 Task: open an excel sheet and write heading  SpendSmartAdd Dates in a column and its values below  '2023-05-01, 2023-05-03, 2023-05-05, 2023-05-10, 2023-05-15, 2023-05-20, 2023-05-25 & 2023-05-31'Add Categories in next column and its values below  Groceries, Dining Out, Transportation, Entertainment, Shopping, Utilities, Health & Miscellaneous. Add Descriptions in next column and its values below  Supermarket, Restaurant, Public Transport, Movie Tickets, Clothing Store, Internet Bill, Pharmacy & Online PurchaseAdd Amountin next column and its values below  $50, $30, $10, $20, $100, $60, $40 & $50Save page Expense Log Spreadsheet Workbook
Action: Mouse moved to (31, 104)
Screenshot: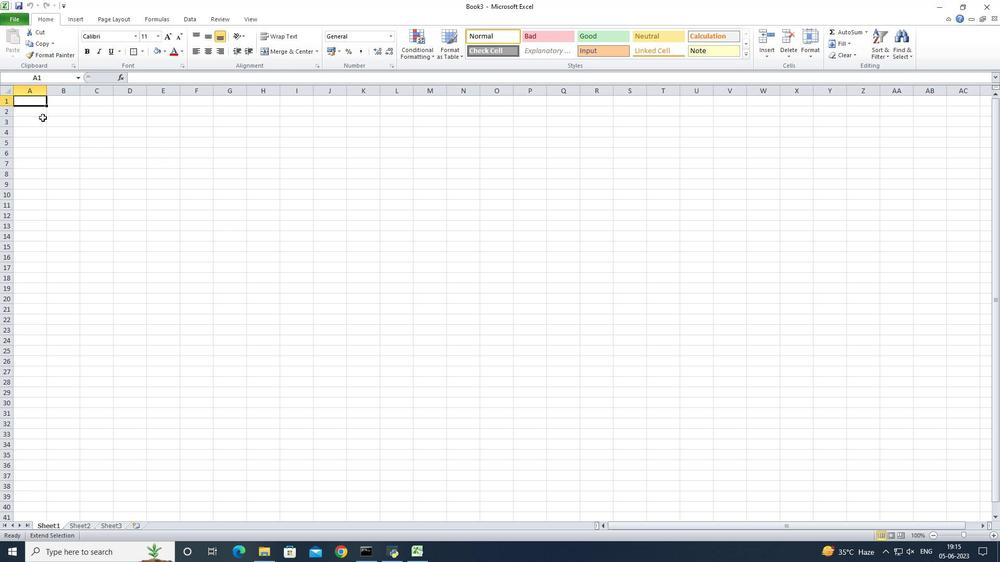 
Action: Mouse pressed left at (31, 104)
Screenshot: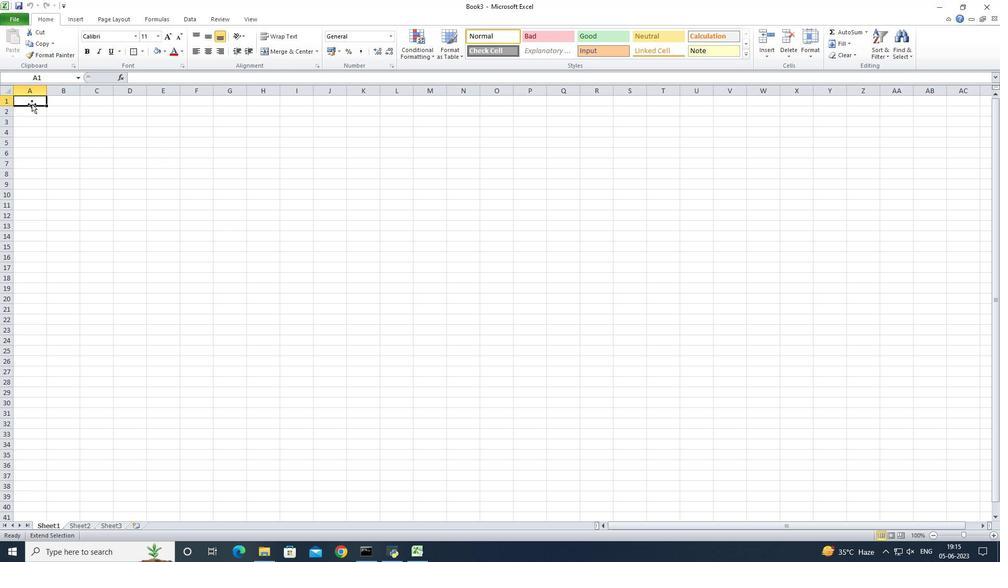 
Action: Key pressed <Key.shift>Spend<Key.space><Key.shift>Smart<Key.enter><Key.shift>Dates<Key.enter>2023-05-01<Key.enter>2023-05<Key.enter><Key.up>
Screenshot: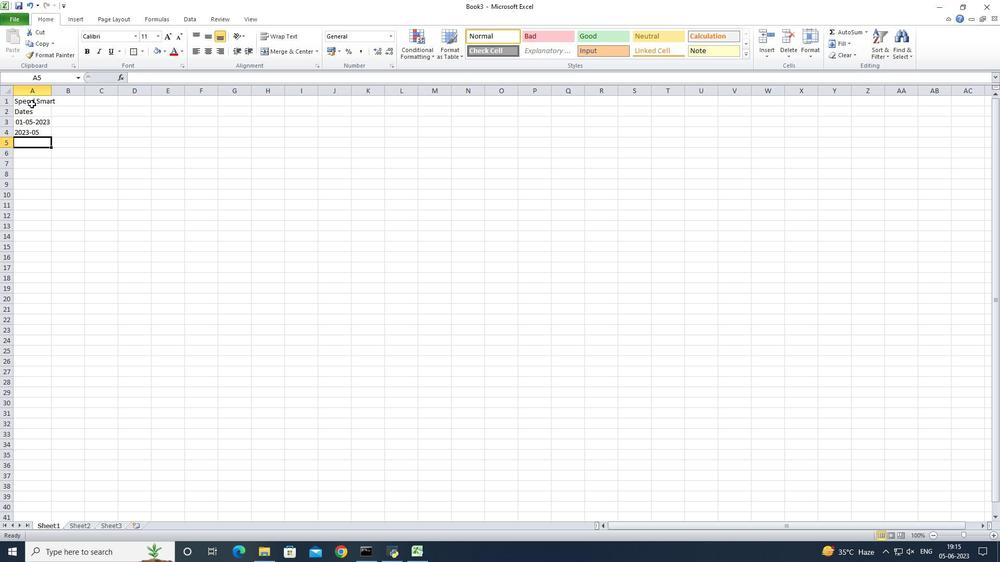 
Action: Mouse moved to (45, 134)
Screenshot: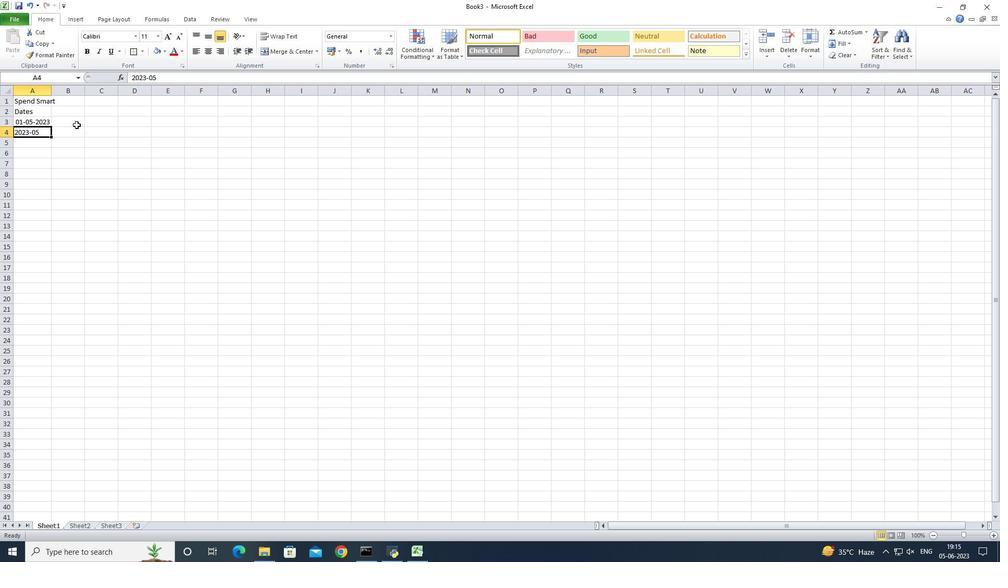 
Action: Mouse pressed left at (45, 134)
Screenshot: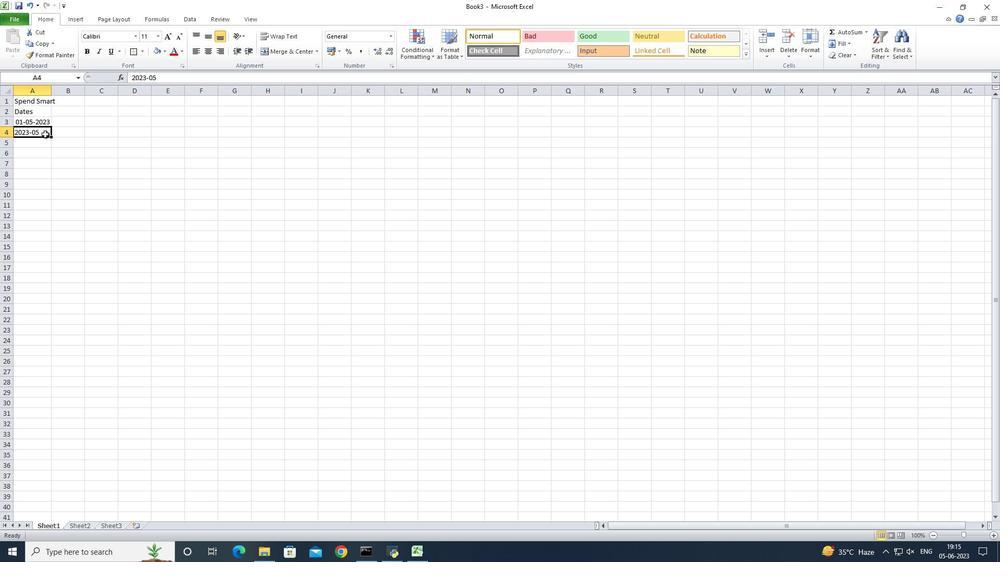 
Action: Mouse pressed left at (45, 134)
Screenshot: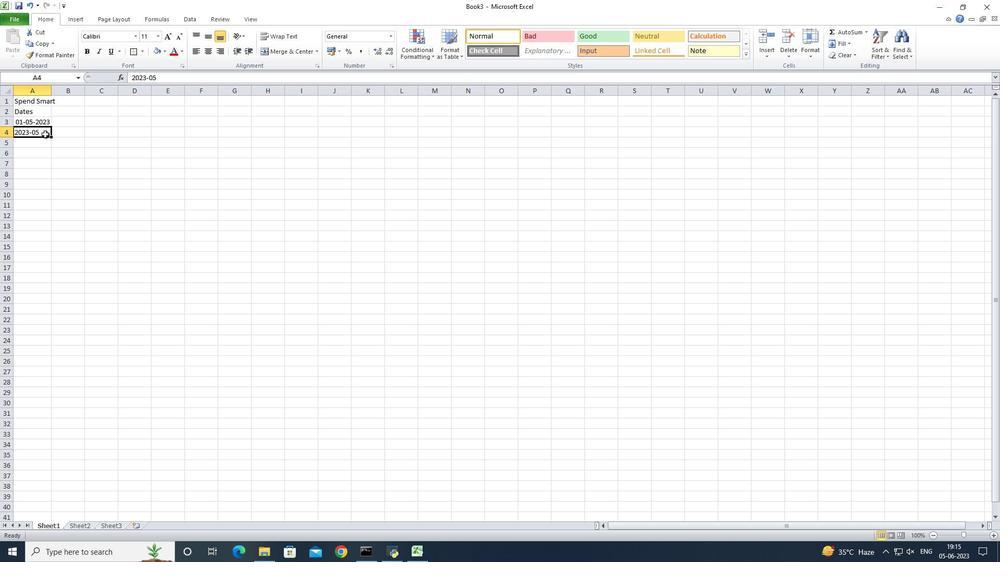 
Action: Key pressed -03<Key.enter>2023-05-05<Key.enter>2023-05-10<Key.enter>2023-051<Key.backspace>-15<Key.enter>203<Key.backspace>23-05-
Screenshot: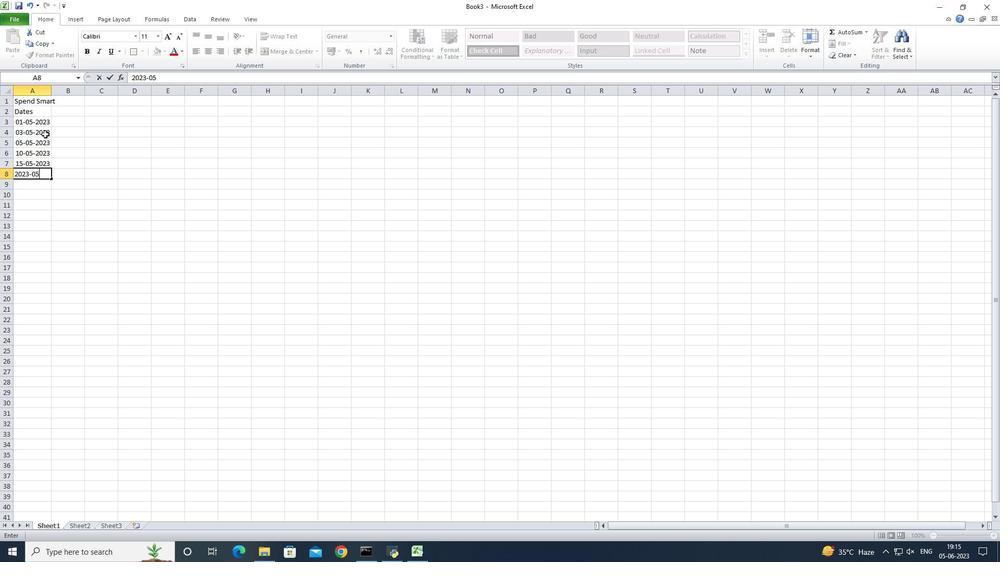 
Action: Mouse moved to (45, 134)
Screenshot: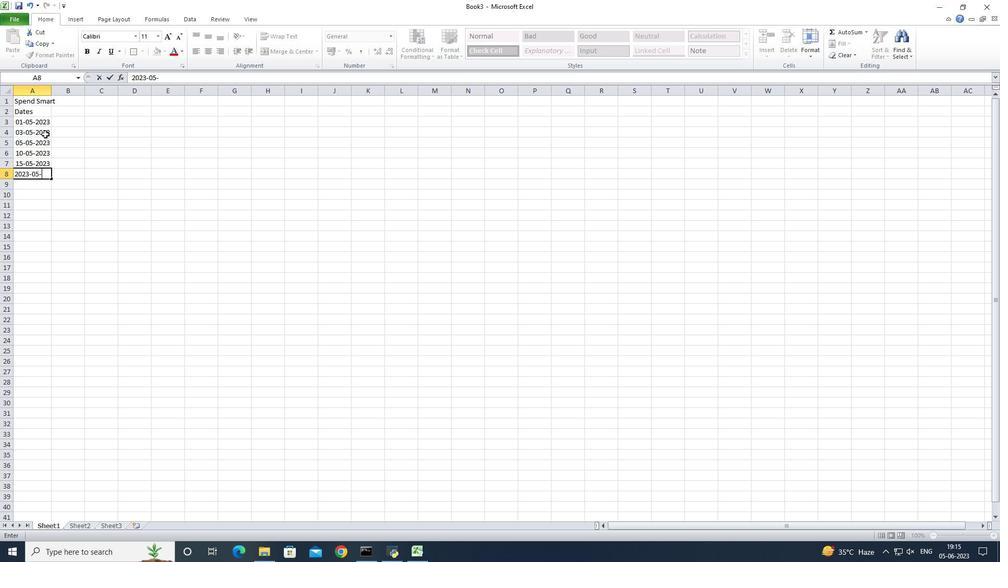 
Action: Key pressed 20<Key.enter>2023-05-25<Key.enter>2023-05-31
Screenshot: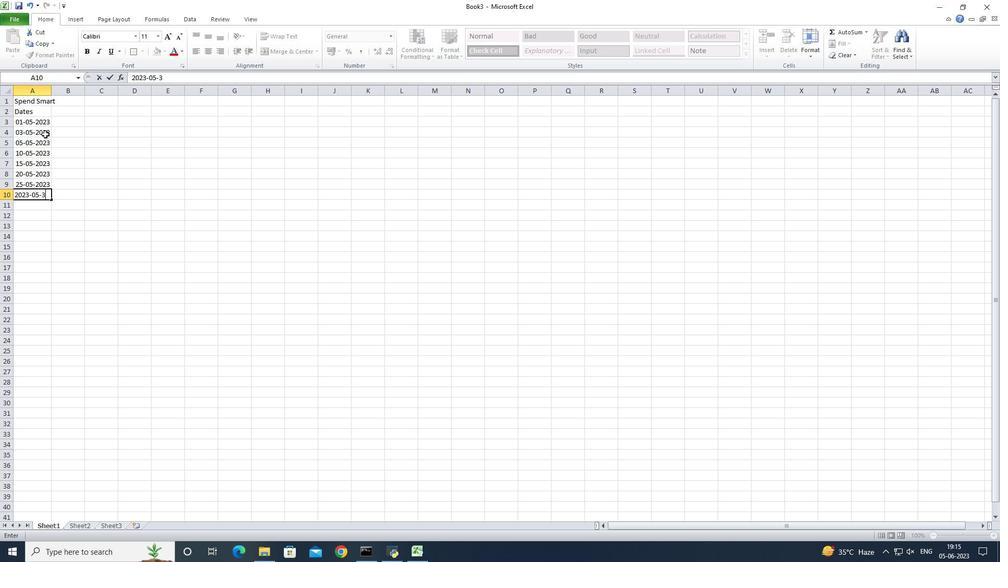 
Action: Mouse moved to (51, 93)
Screenshot: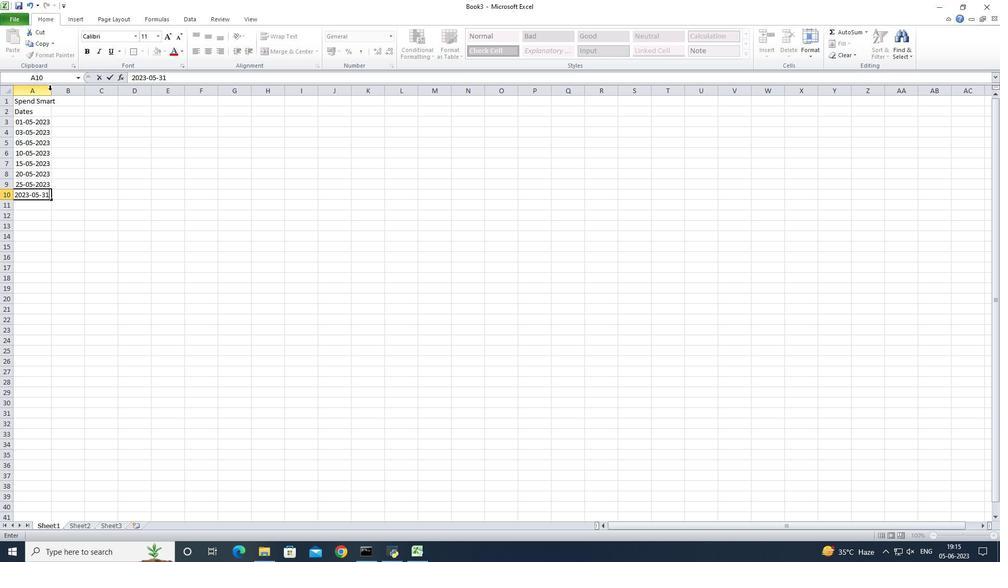 
Action: Mouse pressed left at (51, 93)
Screenshot: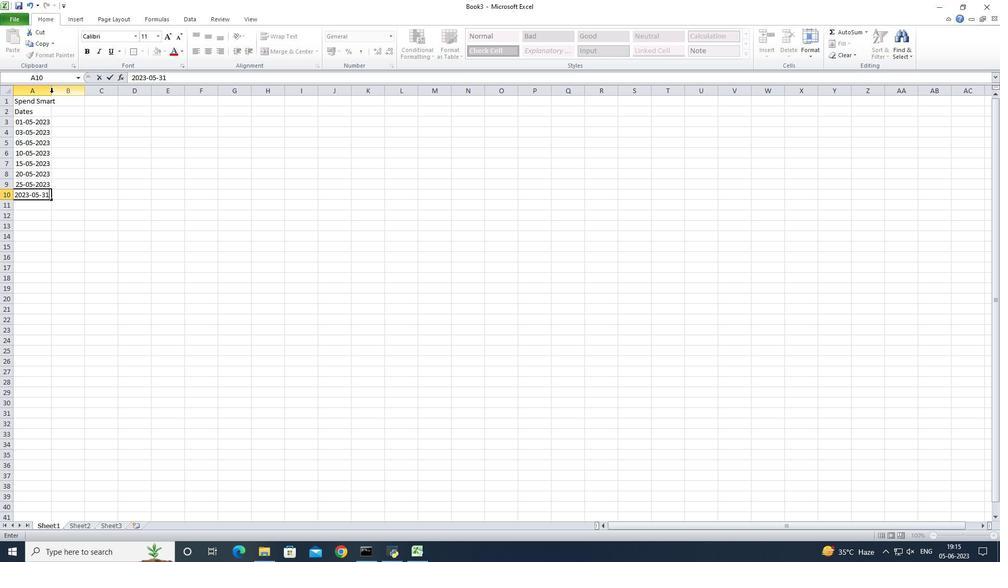 
Action: Mouse pressed left at (51, 93)
Screenshot: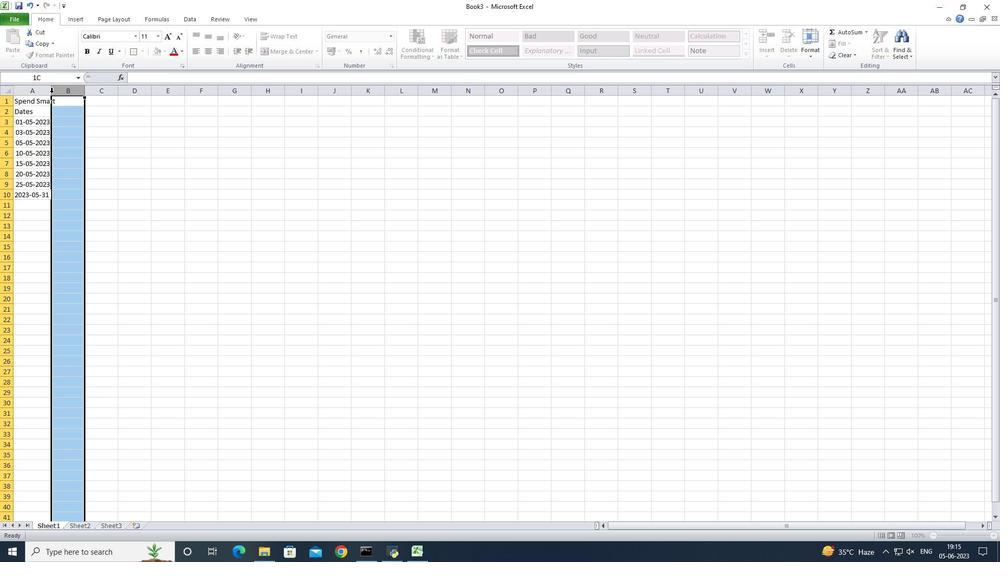 
Action: Mouse moved to (30, 122)
Screenshot: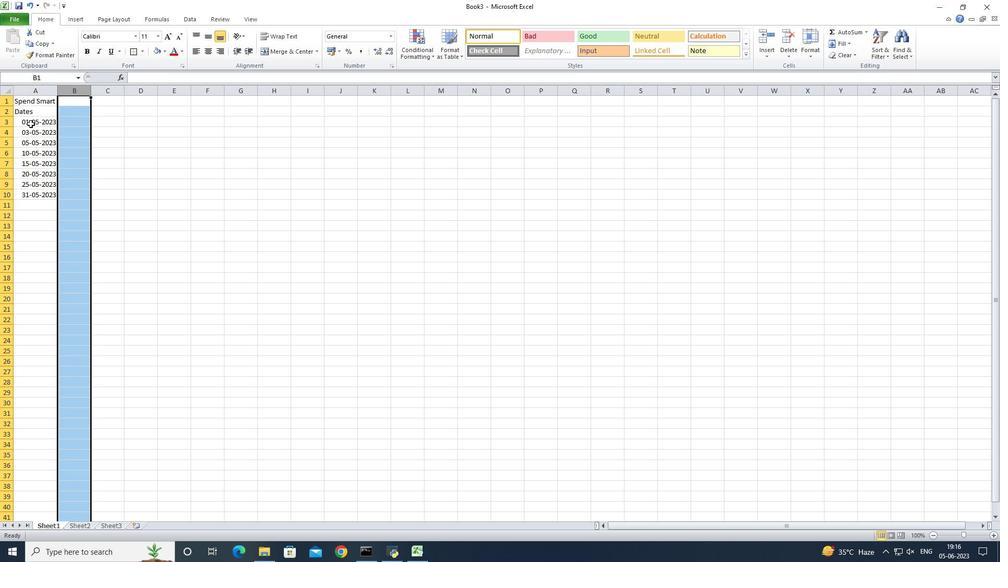 
Action: Mouse pressed left at (30, 122)
Screenshot: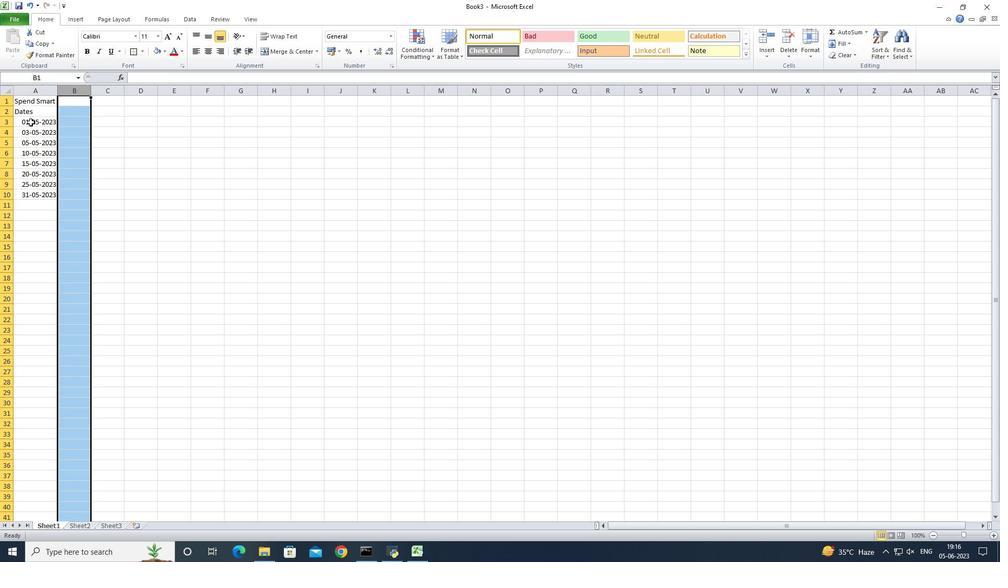 
Action: Mouse moved to (365, 39)
Screenshot: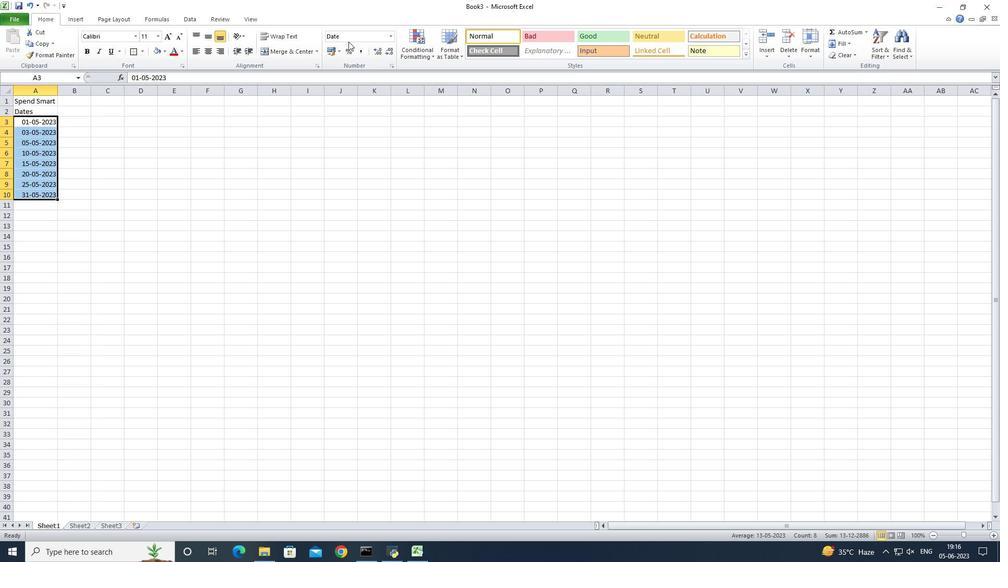 
Action: Mouse pressed left at (365, 39)
Screenshot: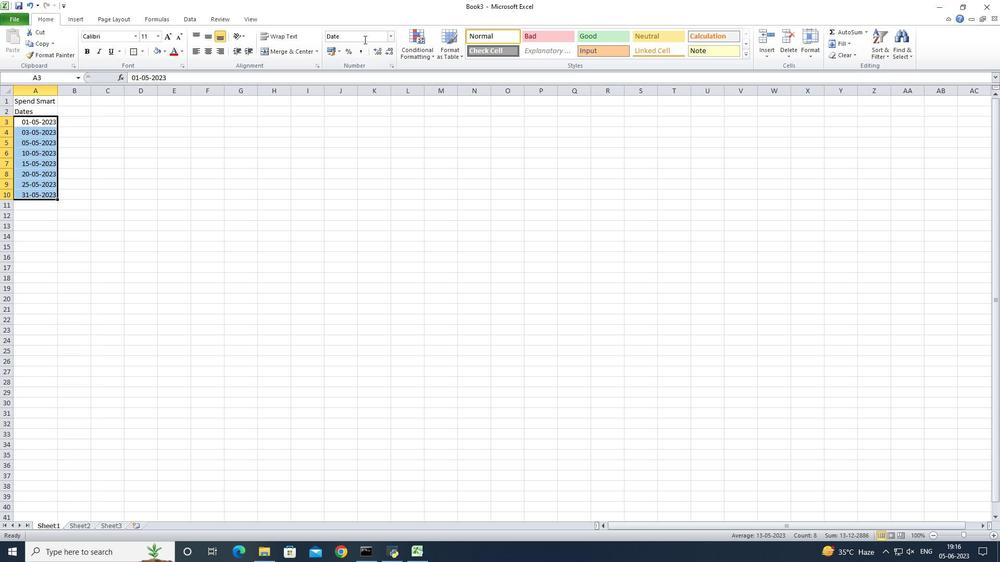 
Action: Mouse moved to (394, 38)
Screenshot: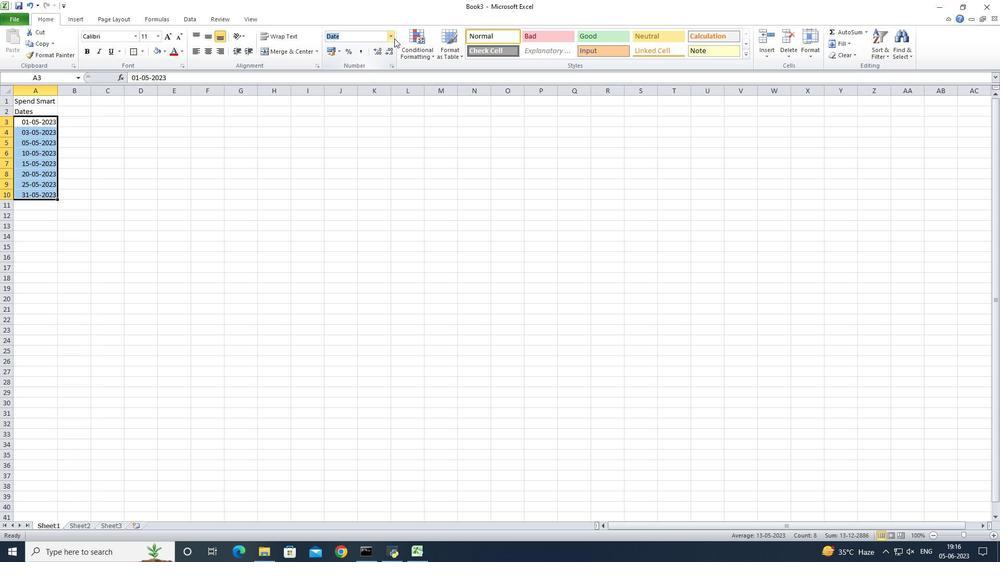 
Action: Mouse pressed left at (394, 38)
Screenshot: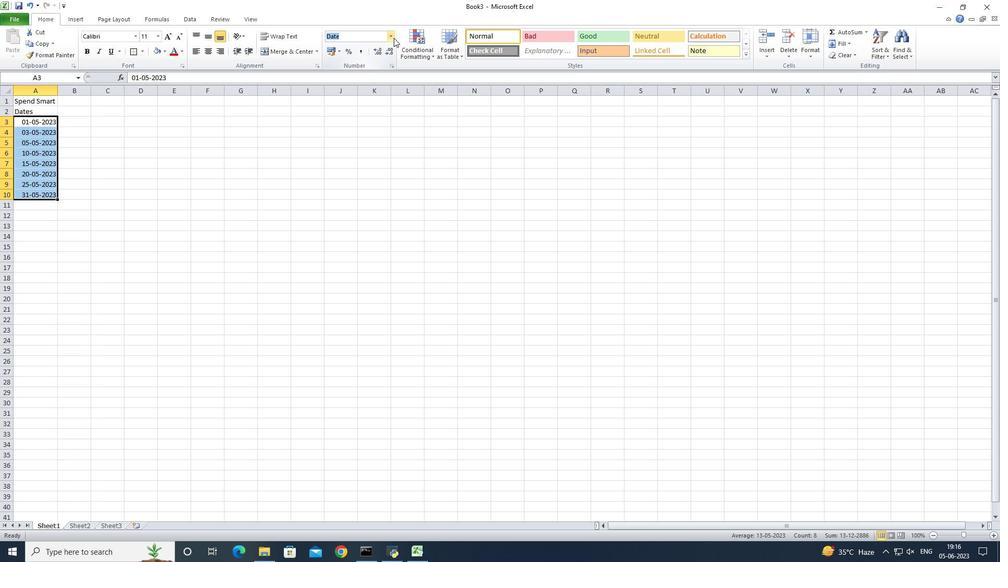 
Action: Mouse moved to (383, 302)
Screenshot: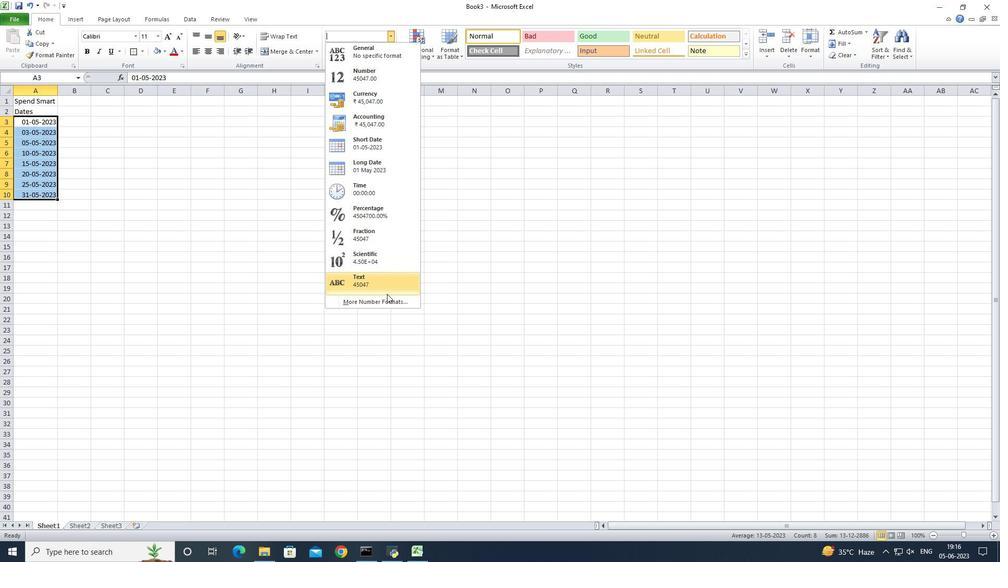 
Action: Mouse pressed left at (383, 302)
Screenshot: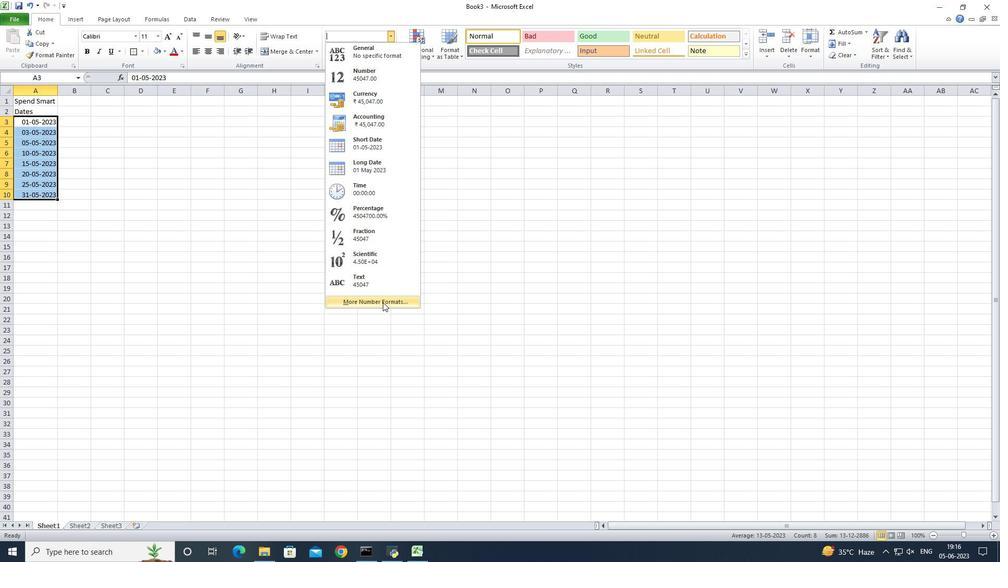 
Action: Mouse moved to (221, 252)
Screenshot: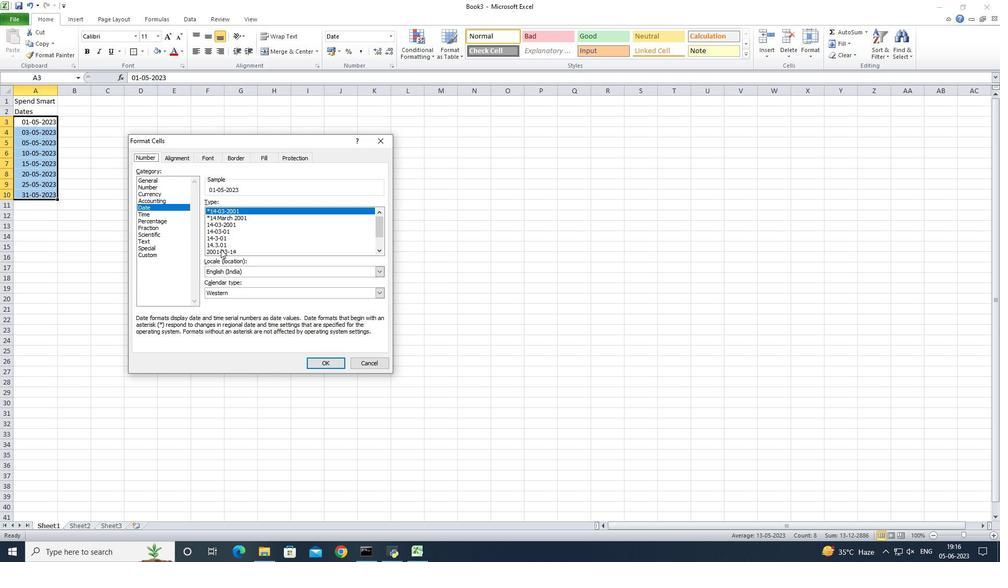
Action: Mouse pressed left at (221, 252)
Screenshot: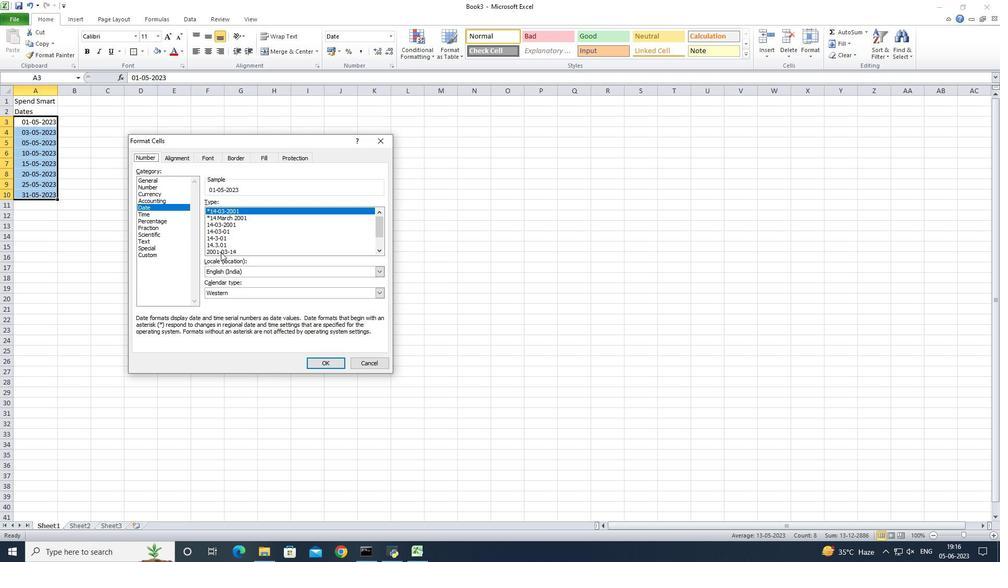 
Action: Mouse moved to (312, 364)
Screenshot: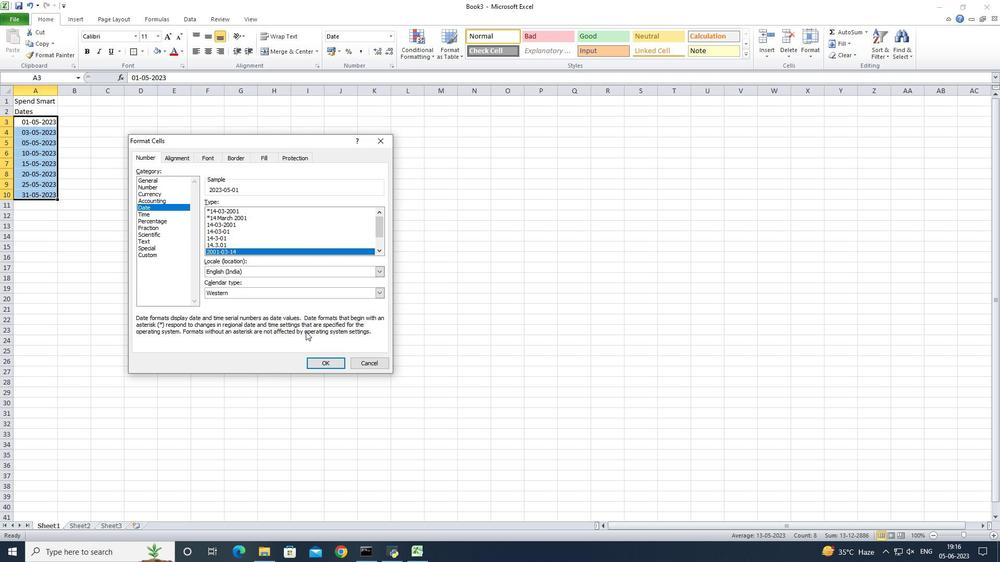 
Action: Mouse pressed left at (312, 364)
Screenshot: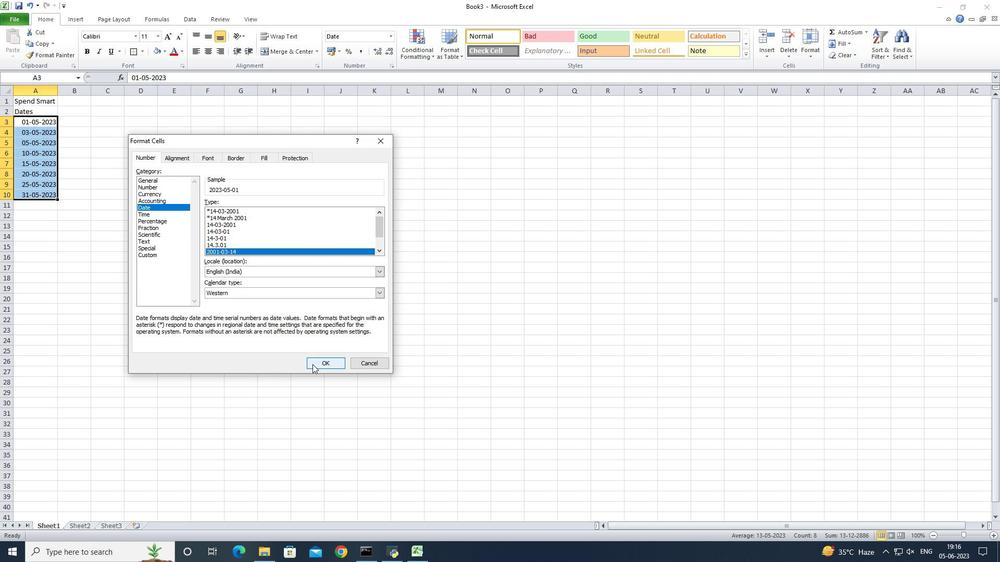 
Action: Mouse moved to (69, 115)
Screenshot: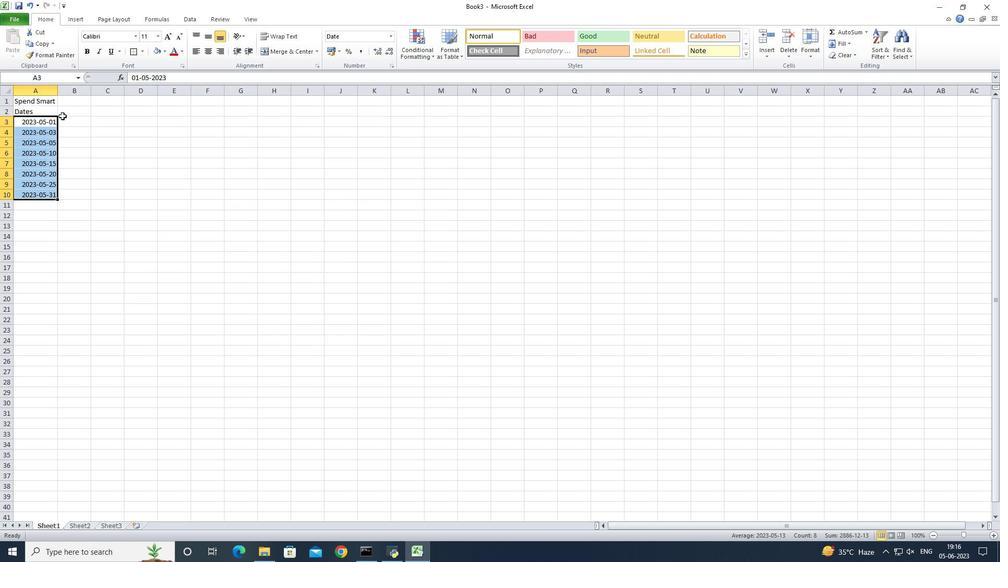 
Action: Mouse pressed left at (69, 115)
Screenshot: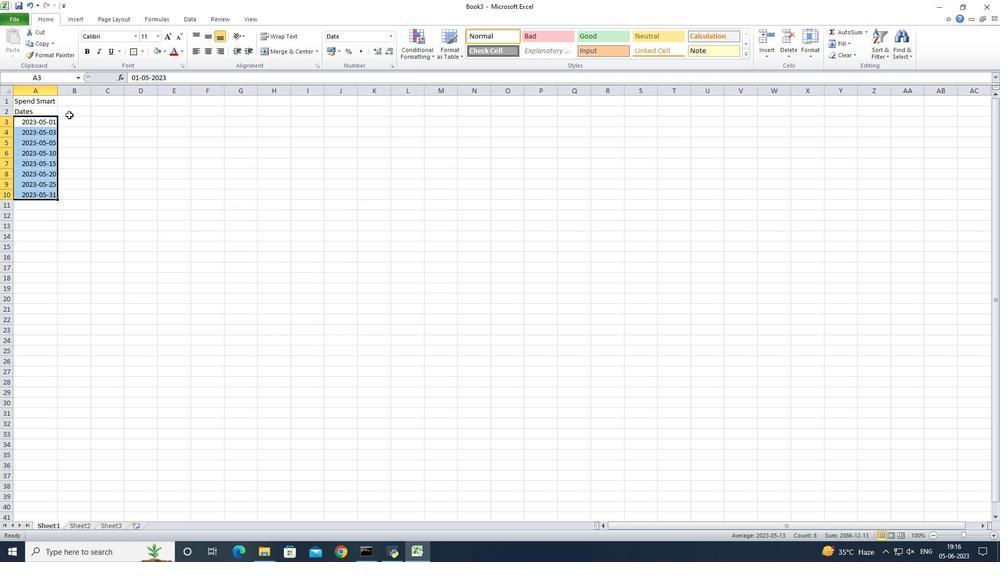 
Action: Mouse moved to (69, 115)
Screenshot: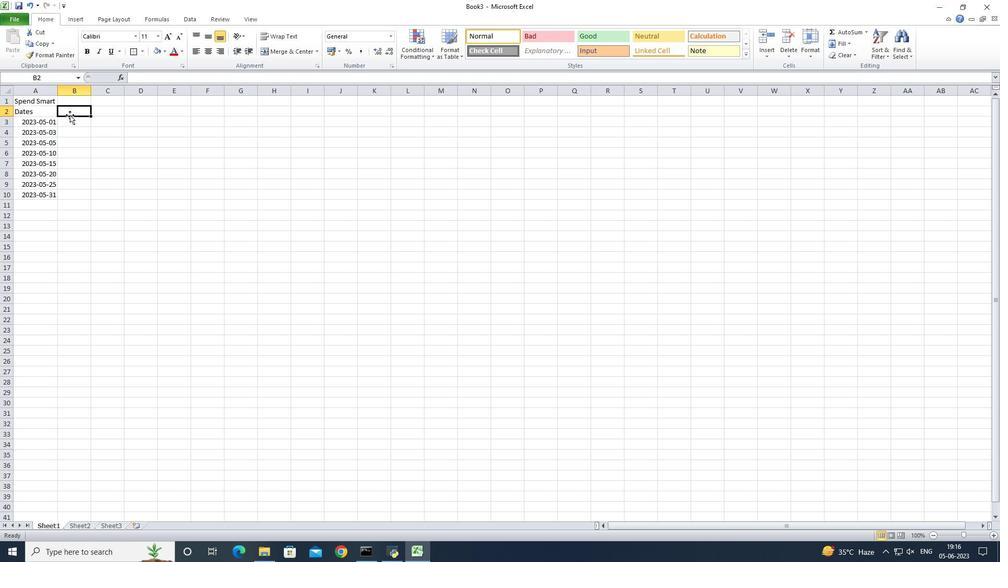 
Action: Key pressed <Key.shift>Categories<Key.enter><Key.shift>Groceries<Key.enter><Key.shift>Dining<Key.space><Key.shift><Key.shift><Key.shift><Key.shift><Key.shift><Key.shift><Key.shift><Key.shift><Key.shift><Key.shift><Key.shift><Key.shift><Key.shift><Key.shift><Key.shift><Key.shift><Key.shift><Key.shift><Key.shift><Key.shift><Key.shift><Key.shift><Key.shift>ut<Key.backspace><Key.backspace><Key.shift>Out<Key.enter><Key.shift><Key.shift><Key.shift><Key.shift>Transportatin<Key.backspace>on<Key.enter><Key.shift>Entertainment<Key.enter><Key.shift>Shopping<Key.enter><Key.shift>Utilities<Key.enter><Key.shift>Health<Key.enter><Key.shift><Key.shift>Mice<Key.backspace><Key.backspace>scellaneous
Screenshot: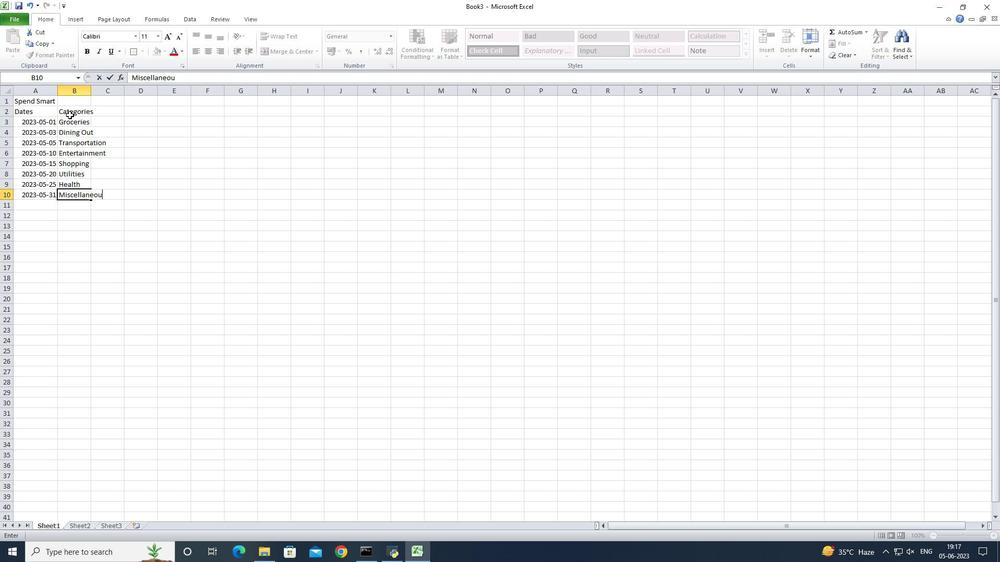 
Action: Mouse moved to (90, 94)
Screenshot: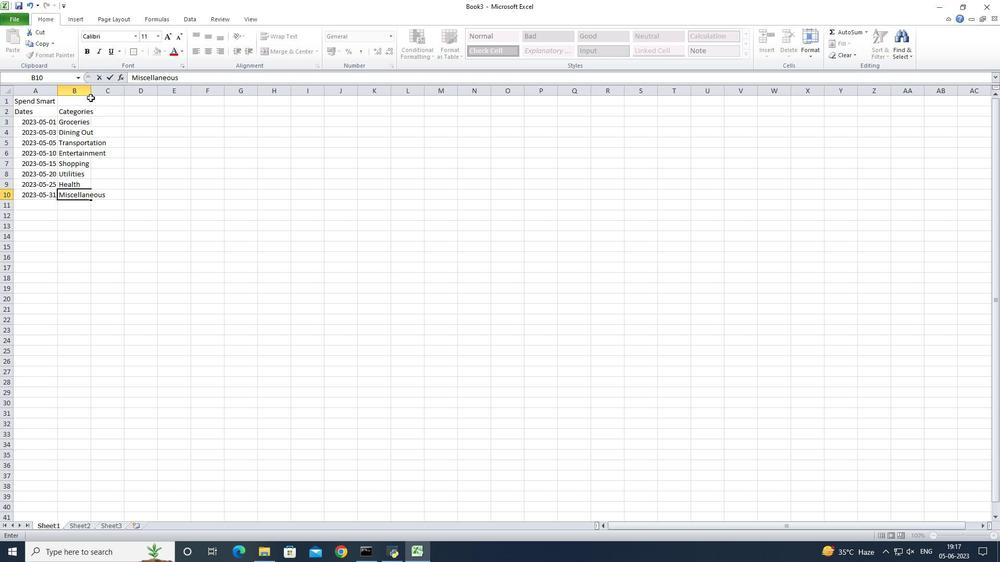 
Action: Mouse pressed left at (90, 94)
Screenshot: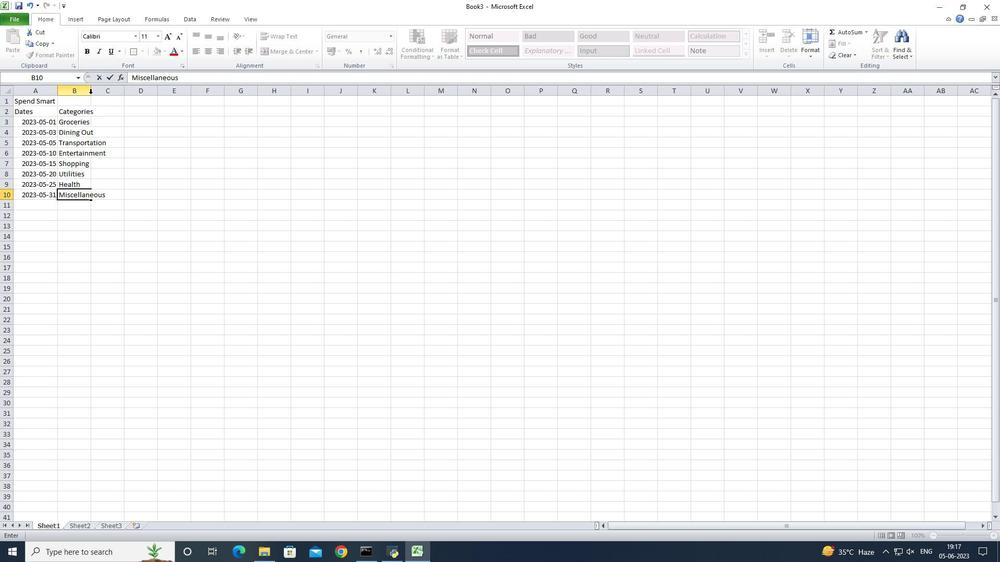 
Action: Mouse pressed left at (90, 94)
Screenshot: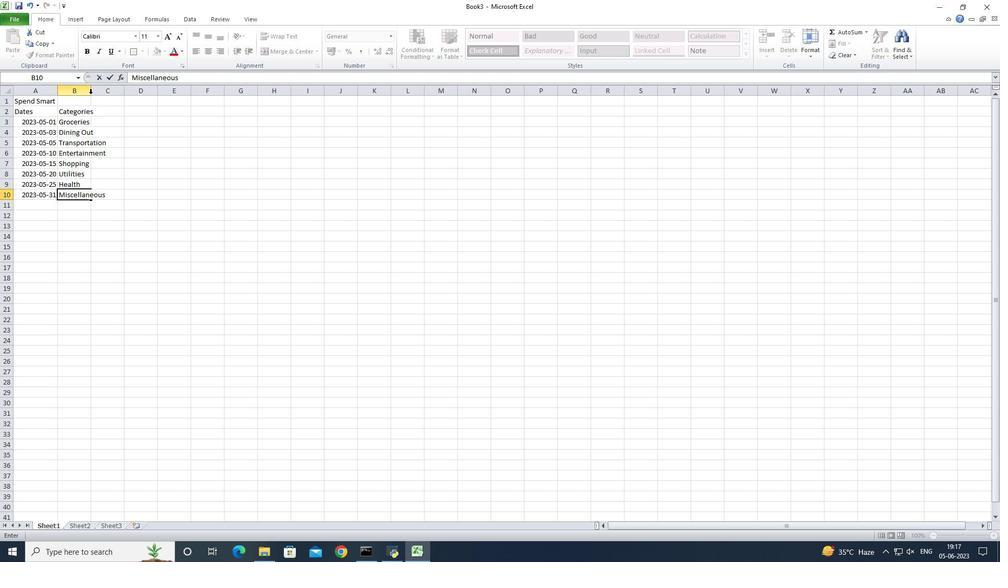 
Action: Mouse moved to (129, 115)
Screenshot: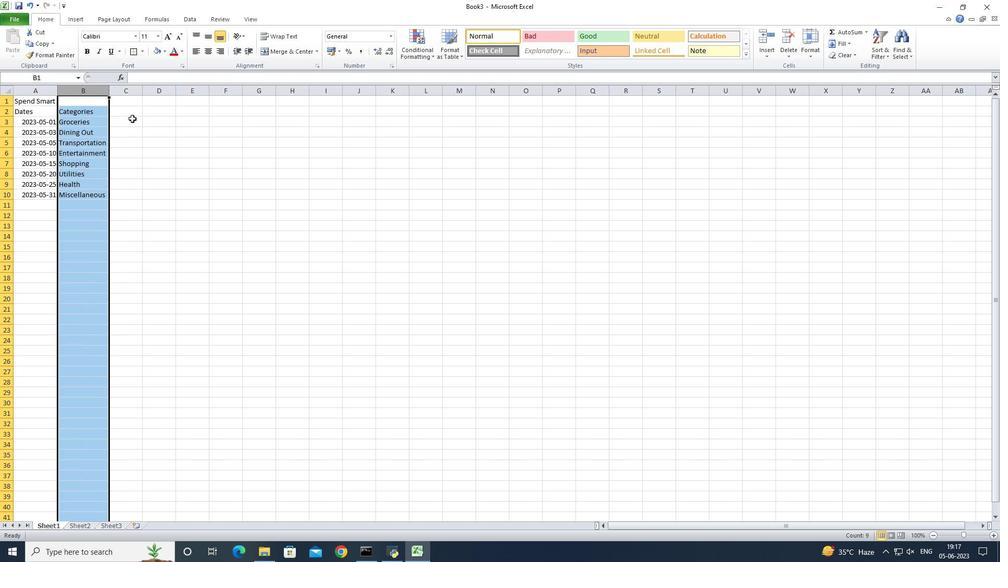 
Action: Mouse pressed left at (129, 115)
Screenshot: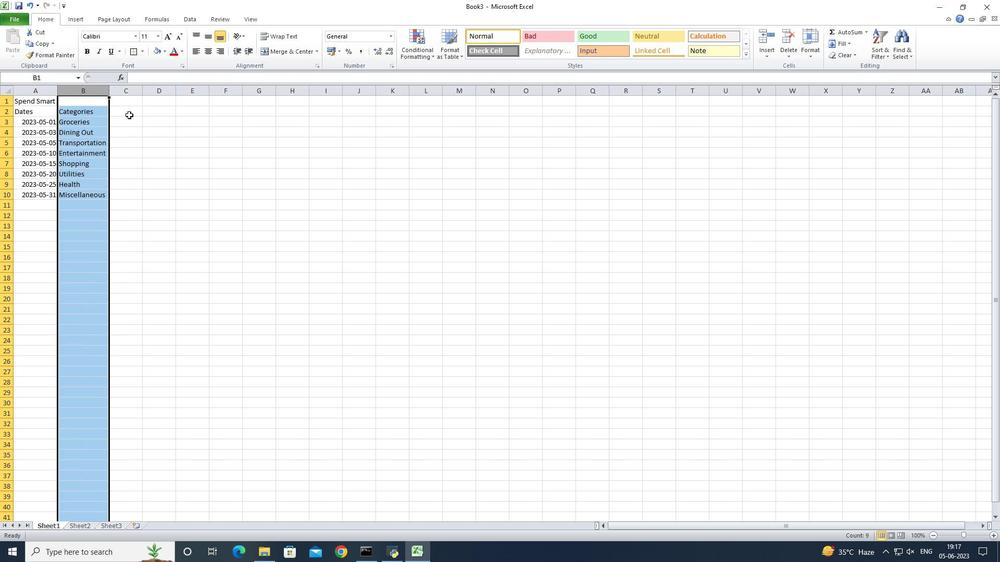 
Action: Key pressed <Key.shift>Description<Key.enter><Key.shift>Super<Key.space><Key.shift><Key.backspace>market<Key.enter><Key.shift>Restaurant<Key.enter><Key.shift>Public<Key.space><Key.shift>Transport<Key.enter><Key.shift>Movie<Key.space><Key.shift>Tickets<Key.enter><Key.shift>Clothing<Key.space><Key.shift>Store<Key.enter><Key.shift>Internet<Key.space><Key.shift>Bill<Key.enter><Key.shift><Key.shift><Key.shift><Key.shift><Key.shift><Key.shift><Key.shift><Key.shift>Phama<Key.backspace><Key.backspace>rmacy<Key.space><Key.enter><Key.shift>Online<Key.space><Key.shift><Key.shift><Key.shift><Key.shift><Key.shift>Purchase
Screenshot: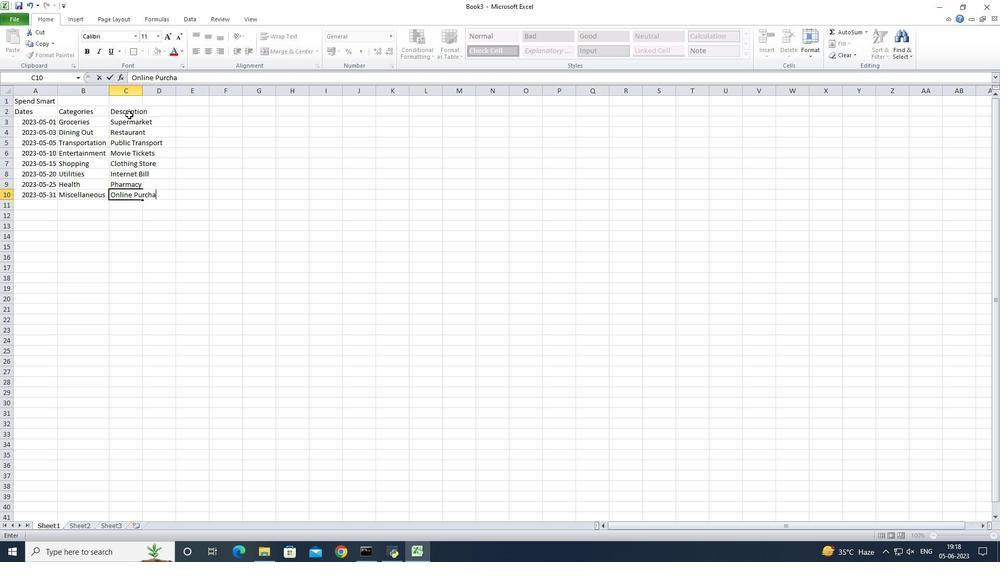 
Action: Mouse moved to (143, 90)
Screenshot: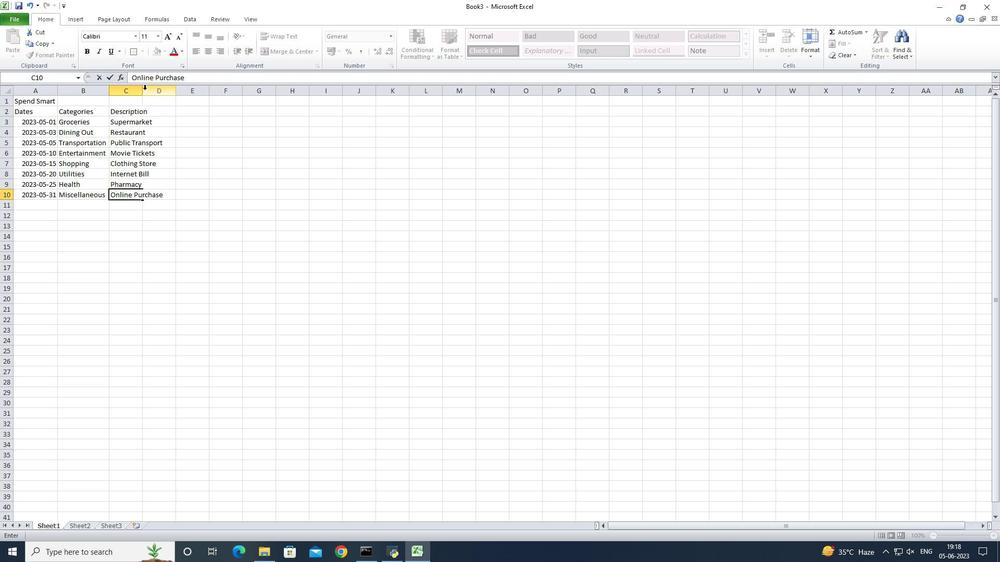 
Action: Mouse pressed left at (143, 90)
Screenshot: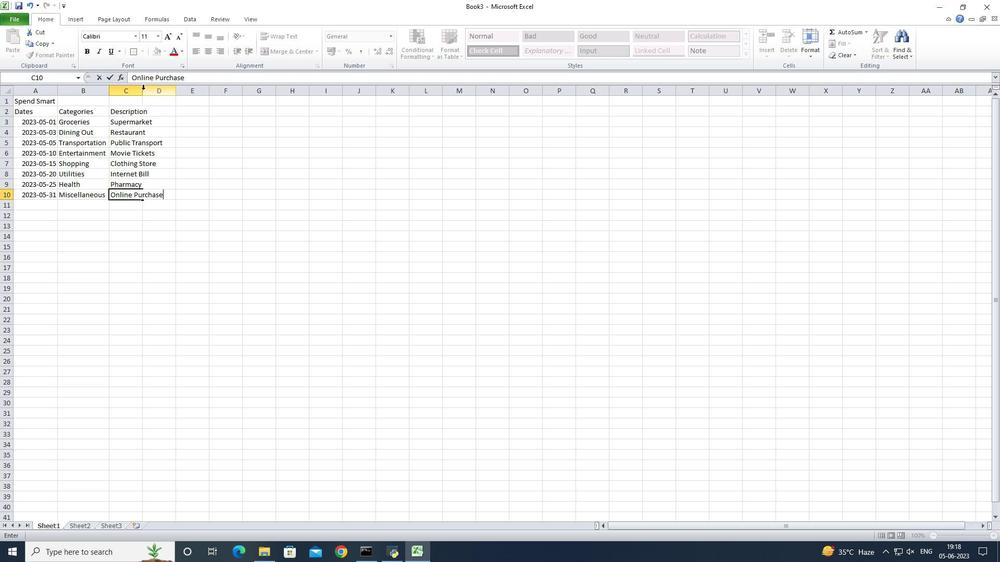 
Action: Mouse pressed left at (143, 90)
Screenshot: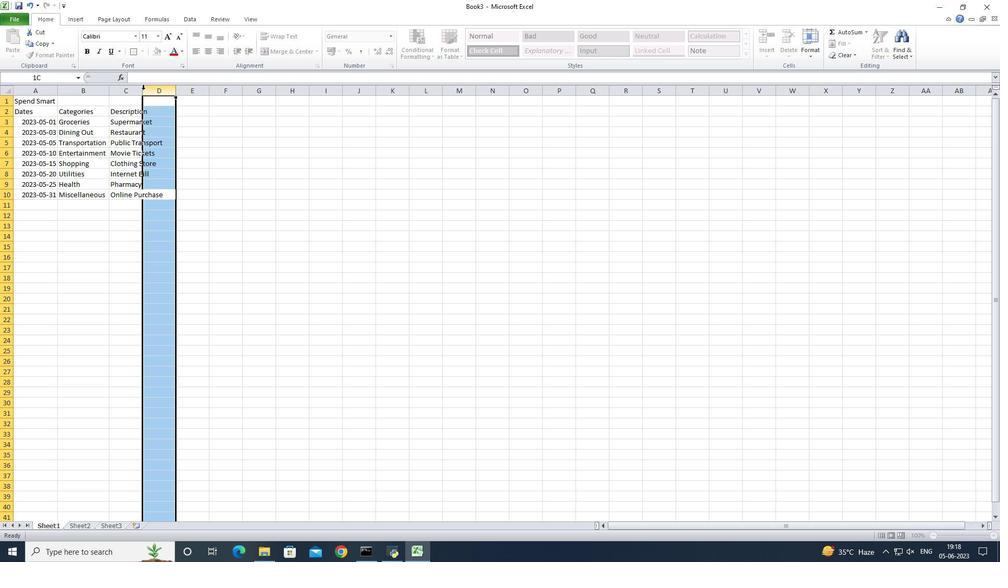 
Action: Mouse moved to (186, 111)
Screenshot: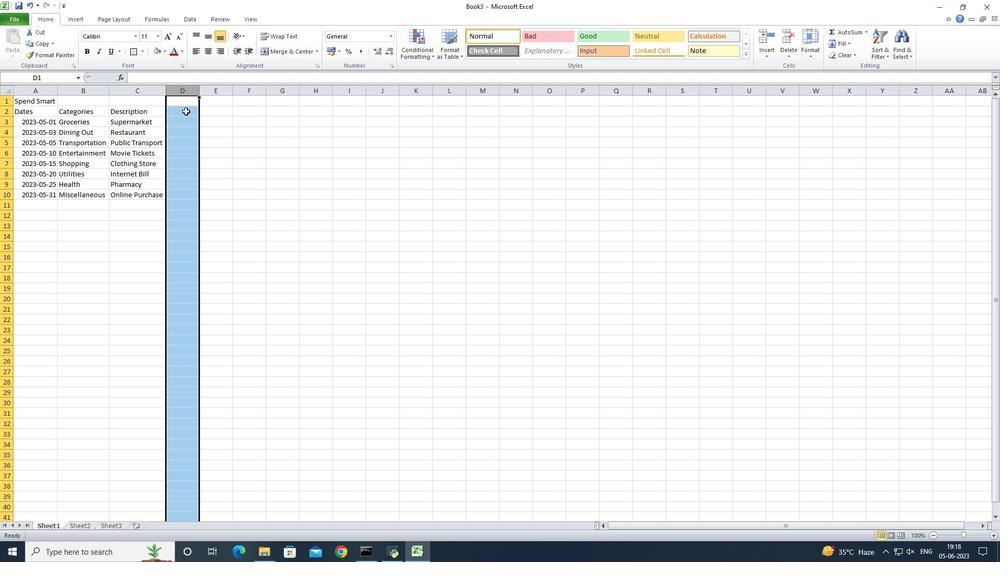 
Action: Mouse pressed left at (186, 111)
Screenshot: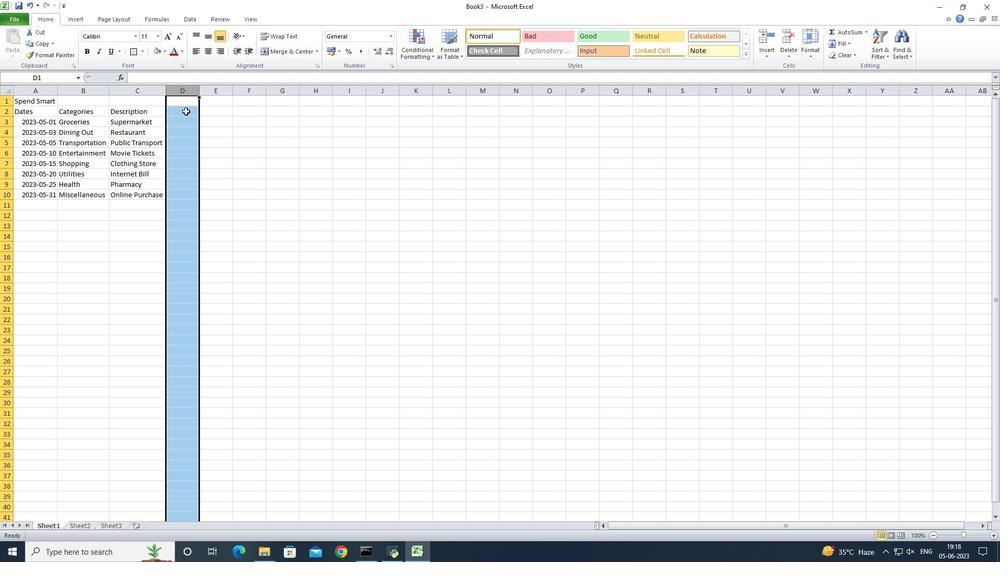 
Action: Key pressed <Key.shift>Amount<Key.enter>50<Key.enter>30<Key.enter>10<Key.enter>20<Key.enter>100<Key.enter>60<Key.enter>40<Key.enter>50<Key.enter>
Screenshot: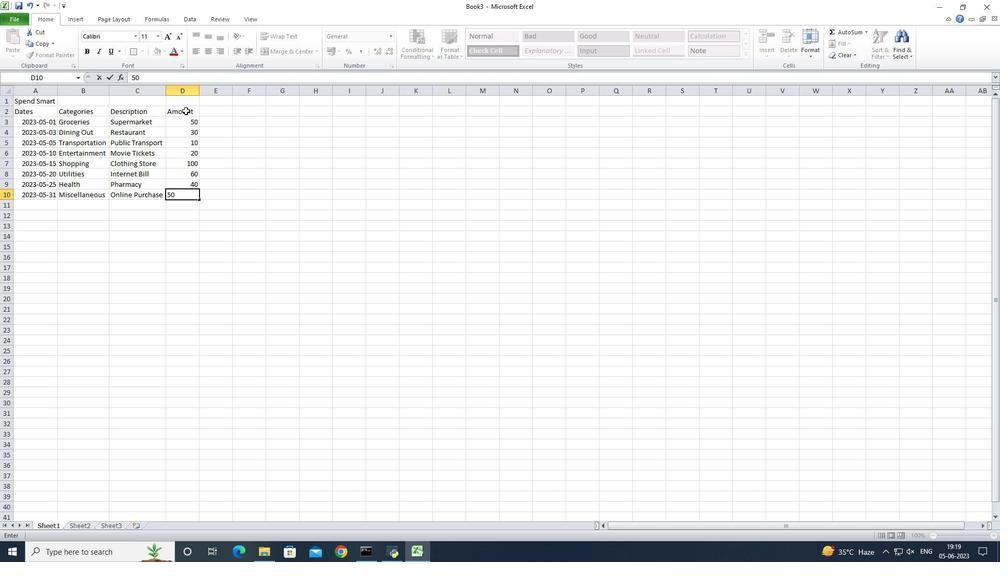 
Action: Mouse moved to (179, 121)
Screenshot: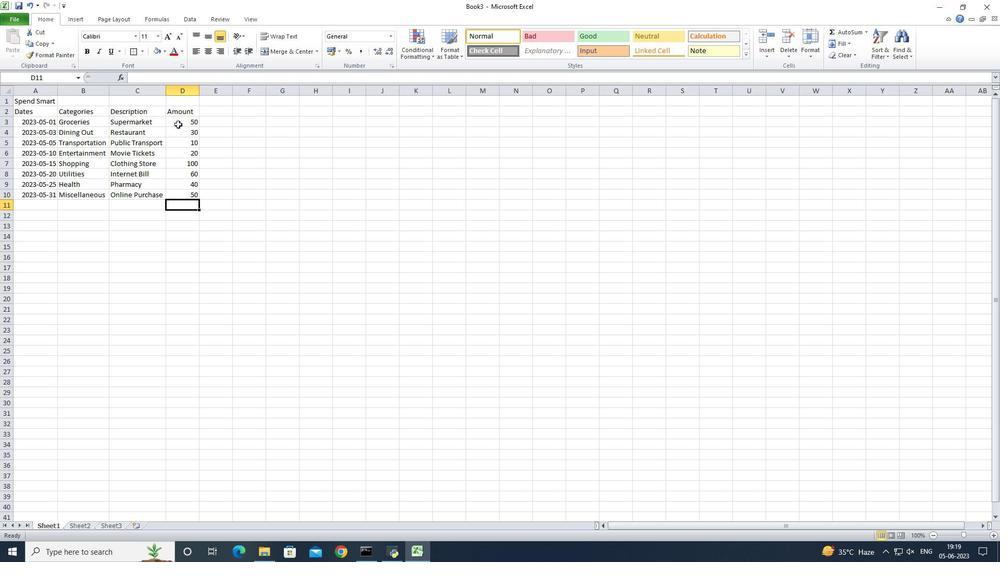 
Action: Mouse pressed left at (179, 121)
Screenshot: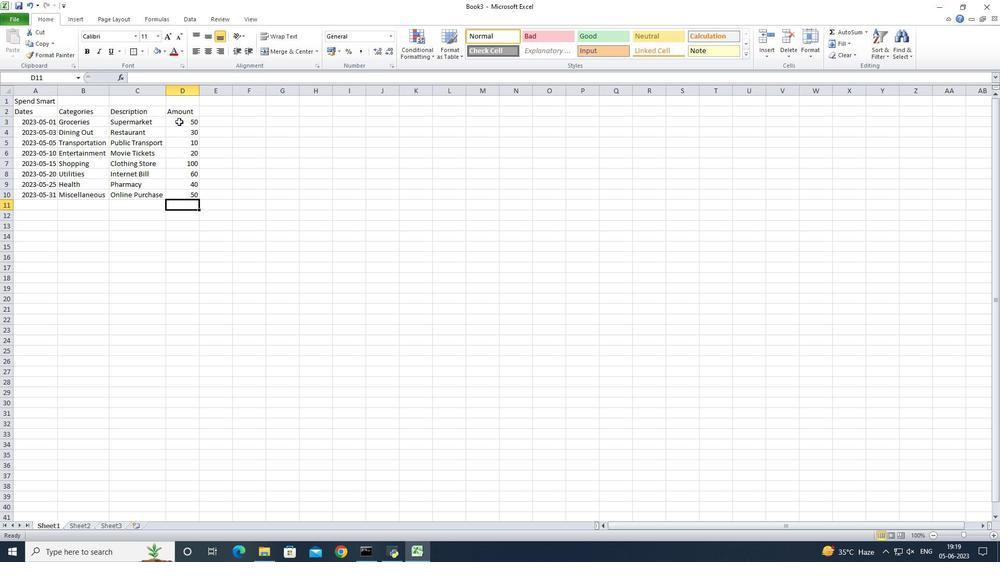 
Action: Mouse moved to (389, 37)
Screenshot: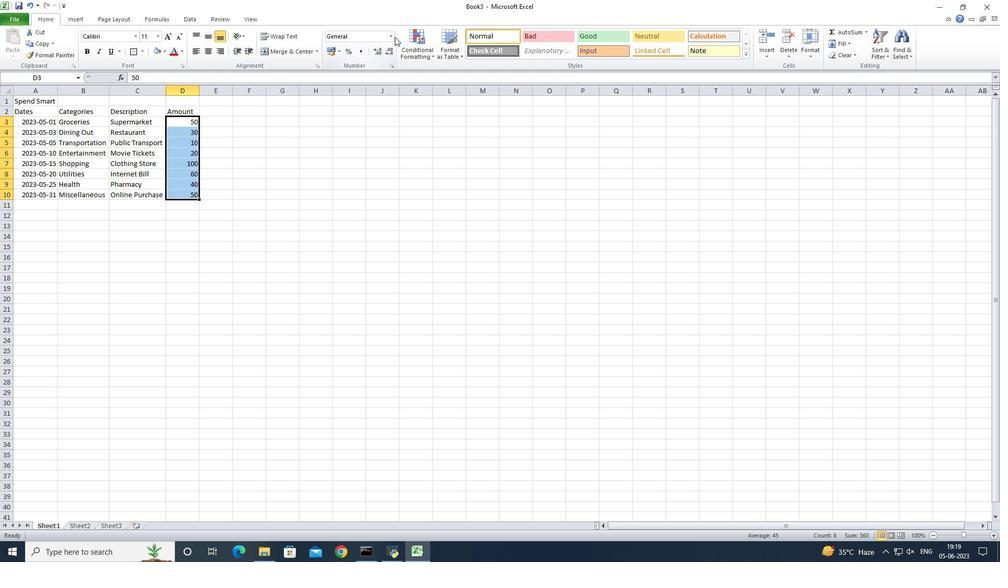 
Action: Mouse pressed left at (389, 37)
Screenshot: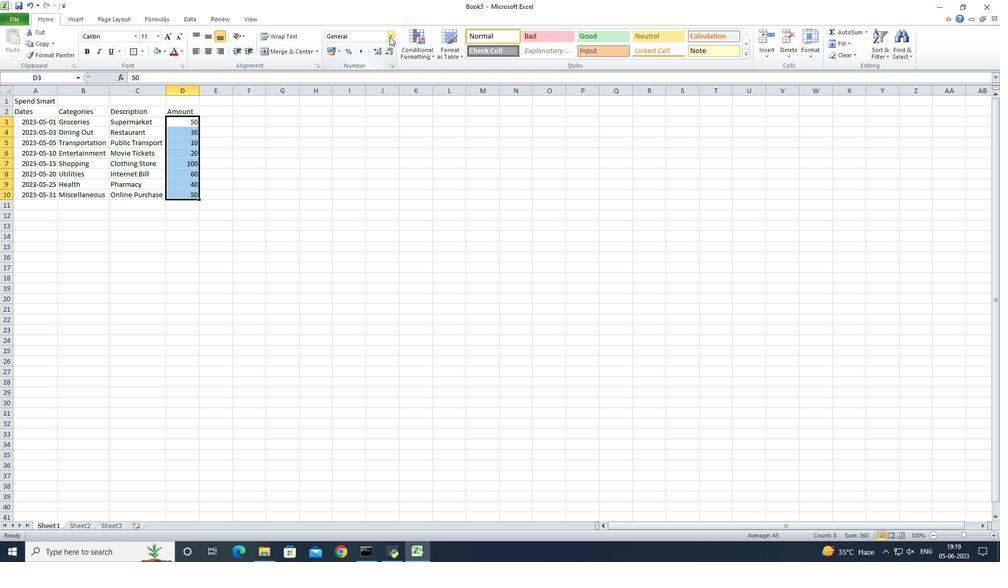 
Action: Mouse moved to (361, 299)
Screenshot: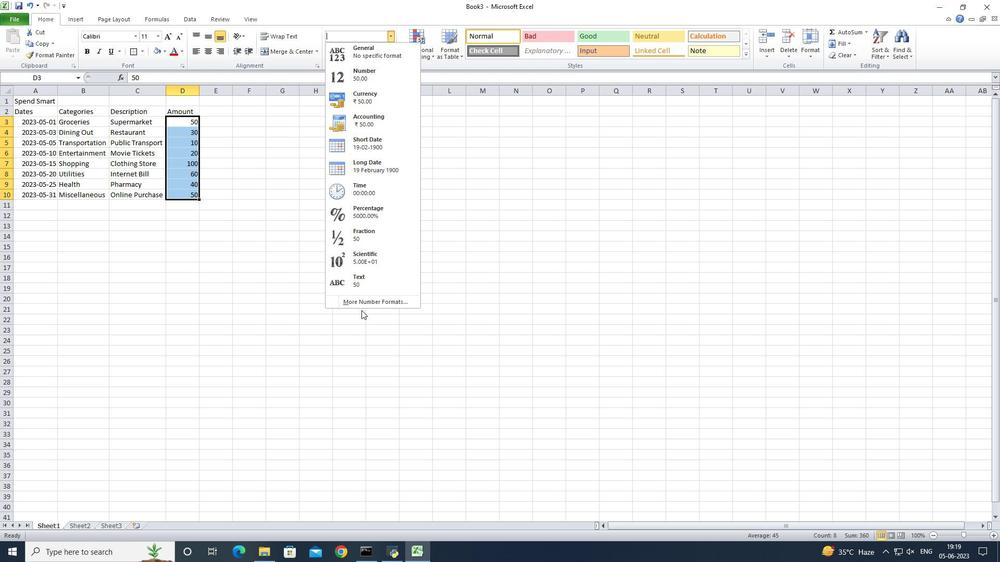 
Action: Mouse pressed left at (361, 299)
Screenshot: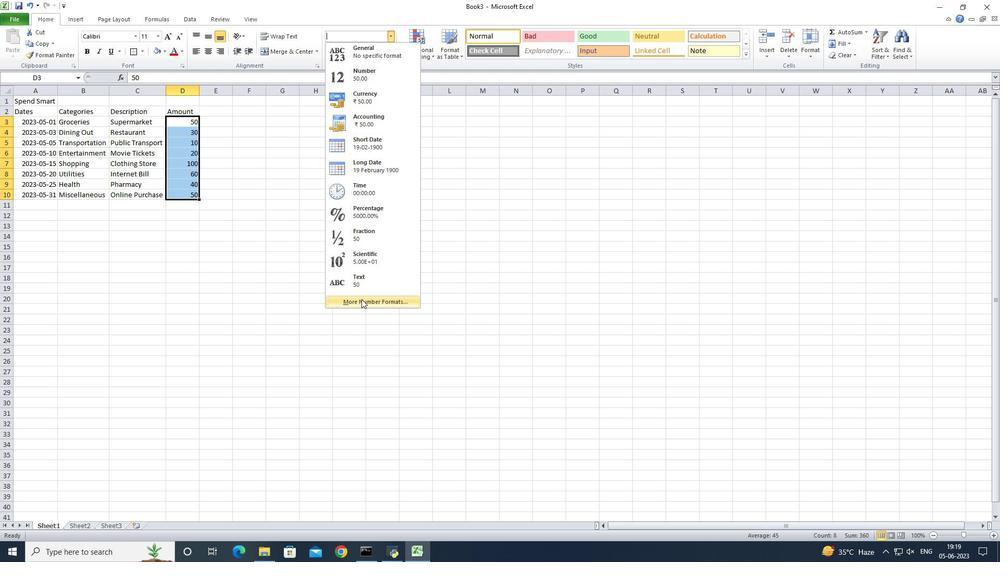 
Action: Mouse moved to (150, 196)
Screenshot: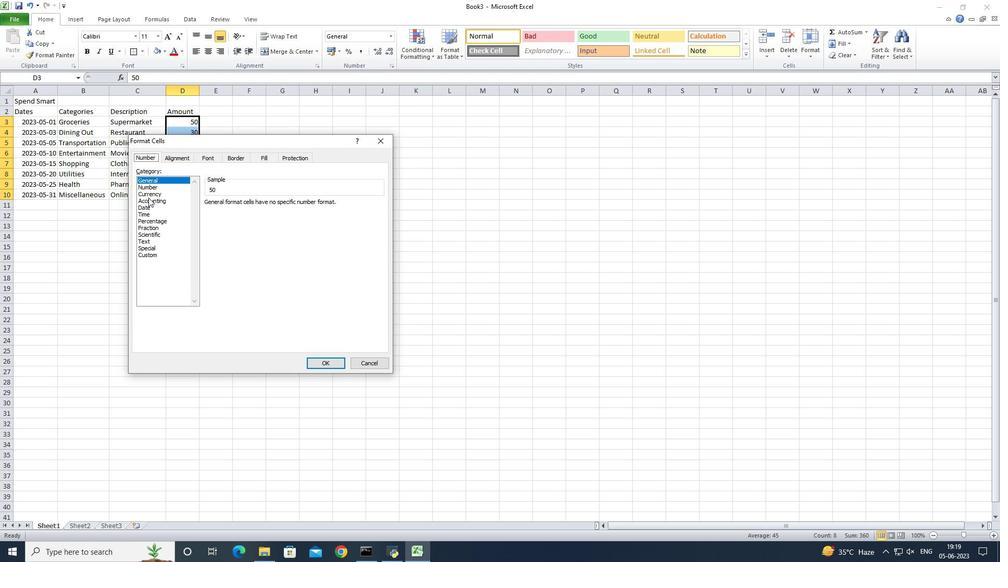 
Action: Mouse pressed left at (150, 196)
Screenshot: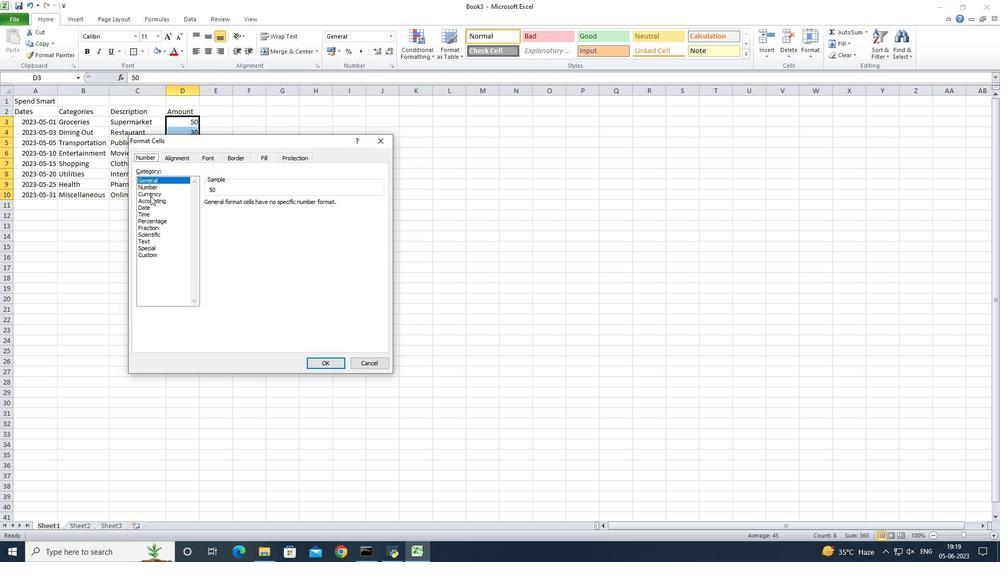 
Action: Mouse moved to (251, 214)
Screenshot: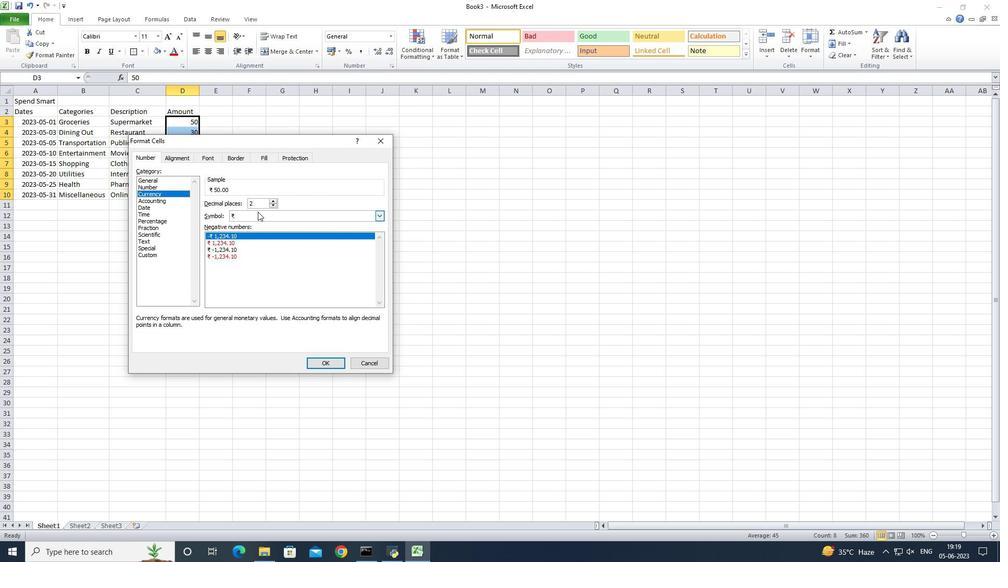 
Action: Mouse pressed left at (251, 214)
Screenshot: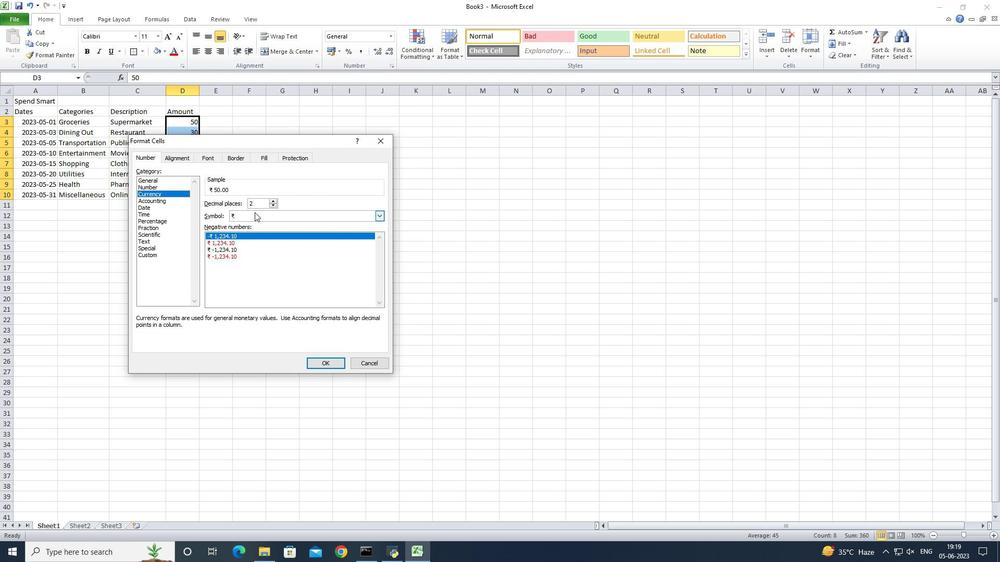 
Action: Mouse moved to (268, 261)
Screenshot: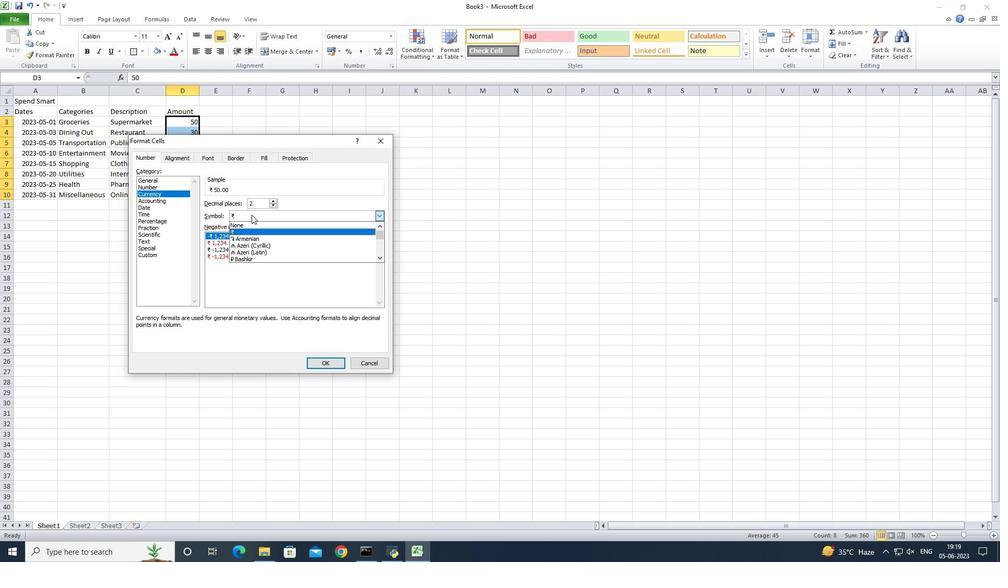 
Action: Mouse scrolled (268, 260) with delta (0, 0)
Screenshot: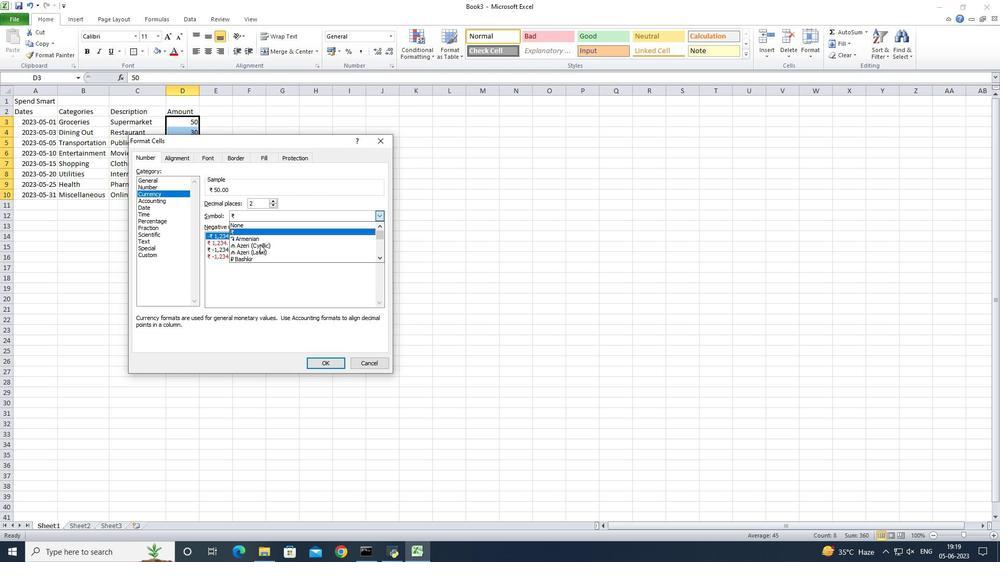
Action: Mouse scrolled (268, 260) with delta (0, 0)
Screenshot: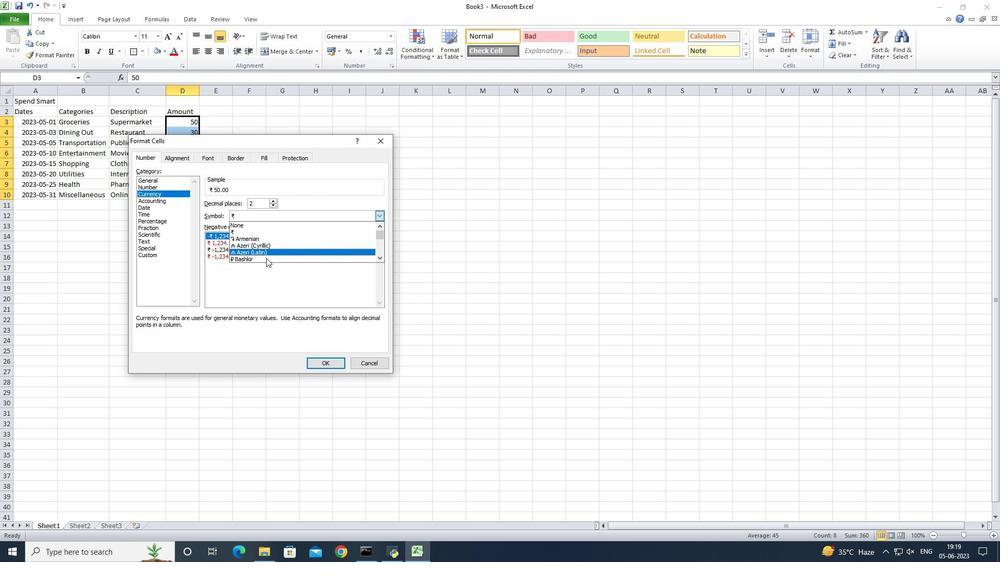 
Action: Mouse scrolled (268, 260) with delta (0, 0)
Screenshot: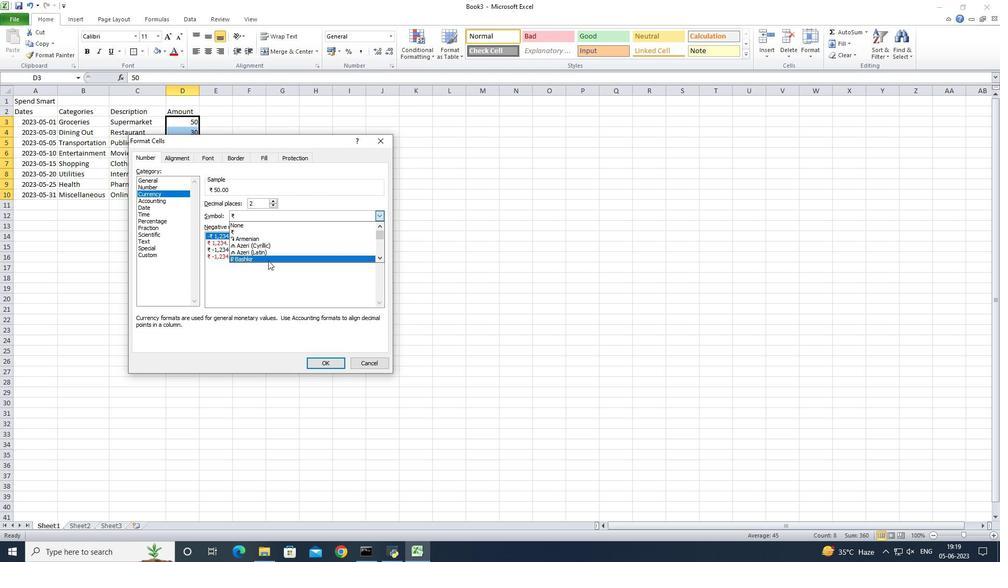 
Action: Mouse scrolled (268, 260) with delta (0, 0)
Screenshot: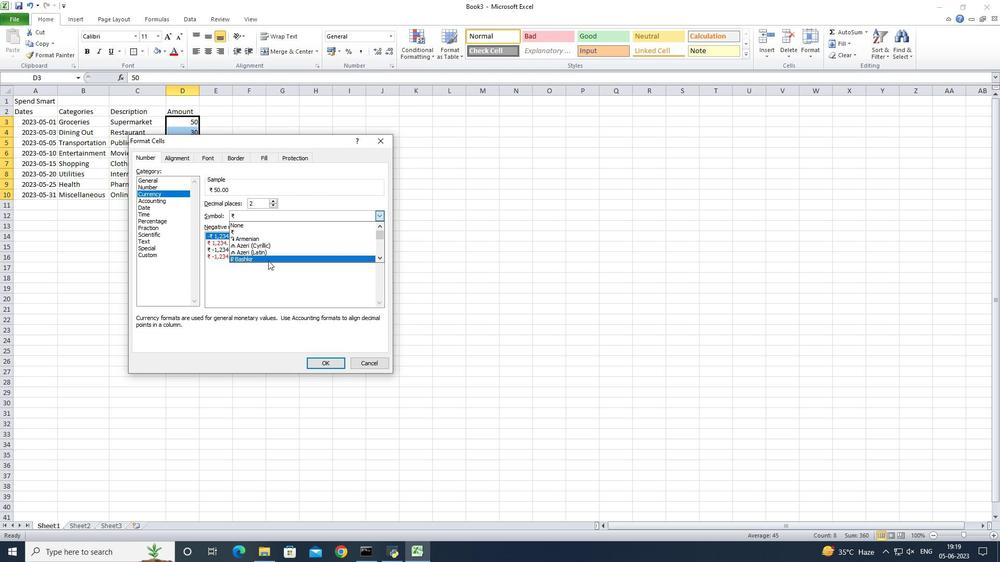 
Action: Mouse scrolled (268, 260) with delta (0, 0)
Screenshot: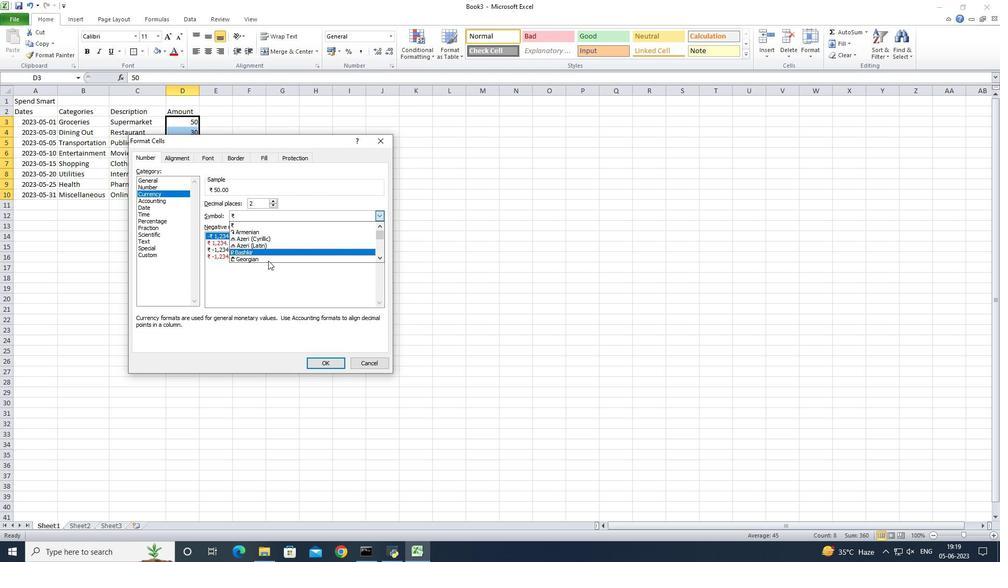 
Action: Mouse moved to (268, 253)
Screenshot: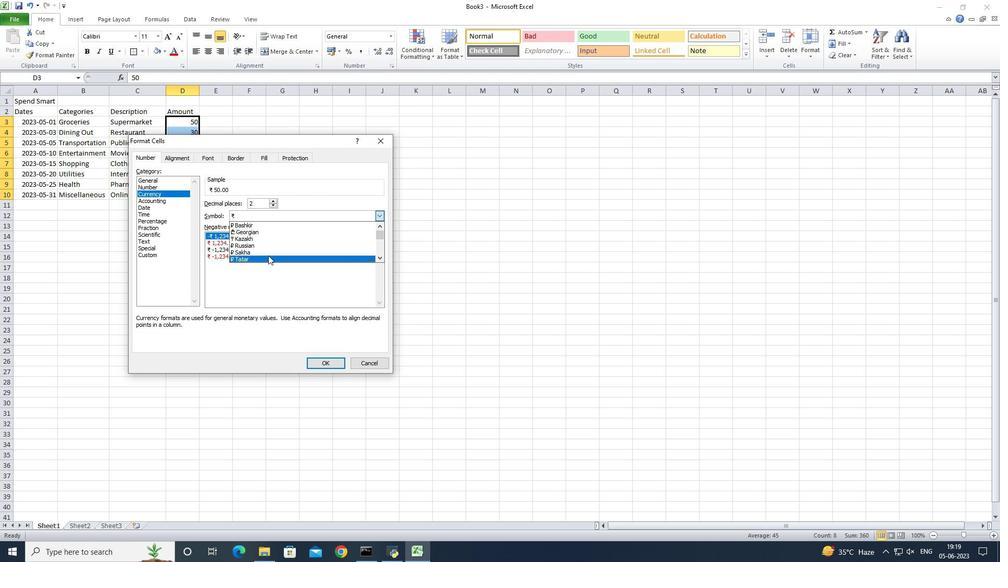 
Action: Mouse scrolled (268, 252) with delta (0, 0)
Screenshot: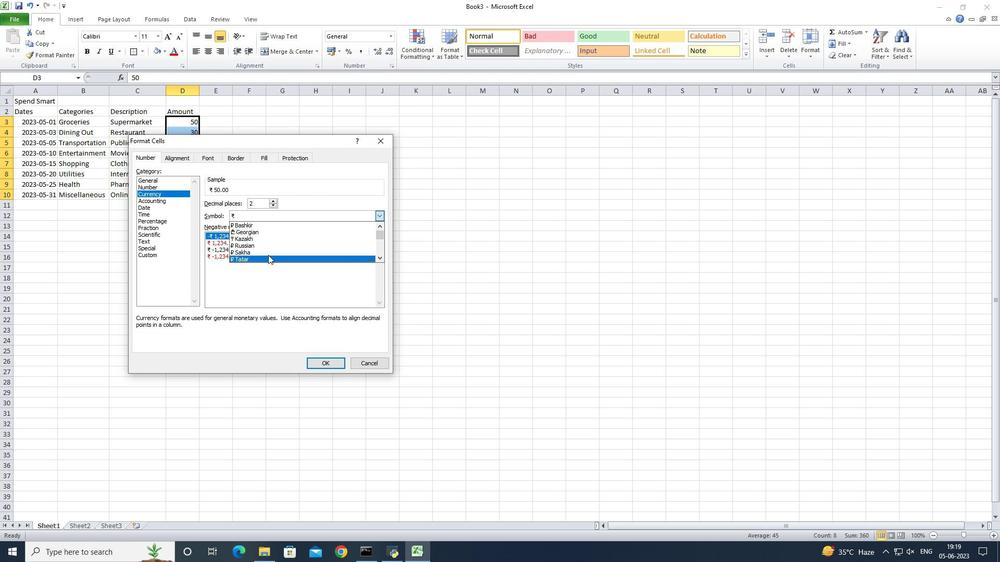 
Action: Mouse scrolled (268, 252) with delta (0, 0)
Screenshot: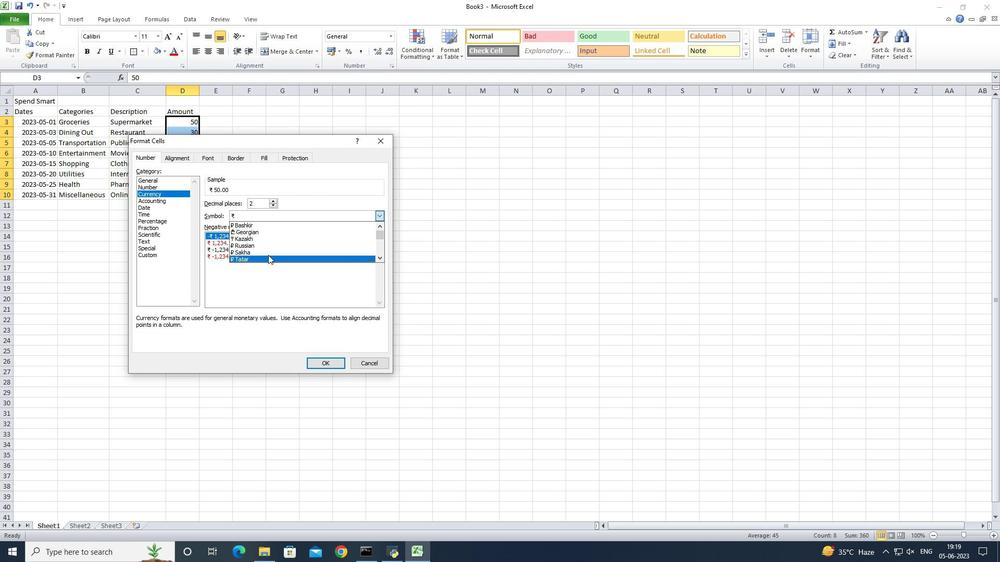 
Action: Mouse scrolled (268, 252) with delta (0, 0)
Screenshot: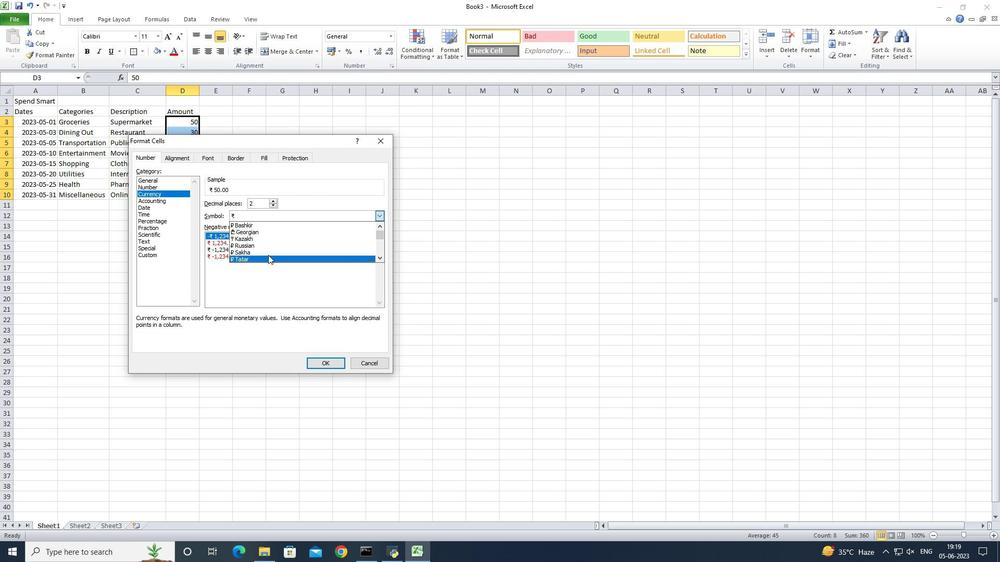 
Action: Mouse scrolled (268, 252) with delta (0, 0)
Screenshot: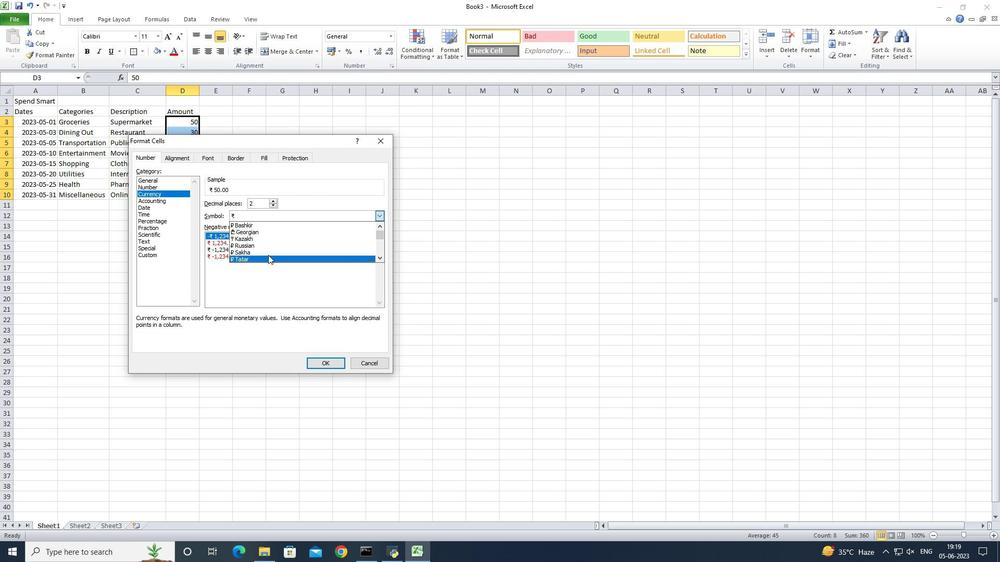 
Action: Mouse scrolled (268, 252) with delta (0, 0)
Screenshot: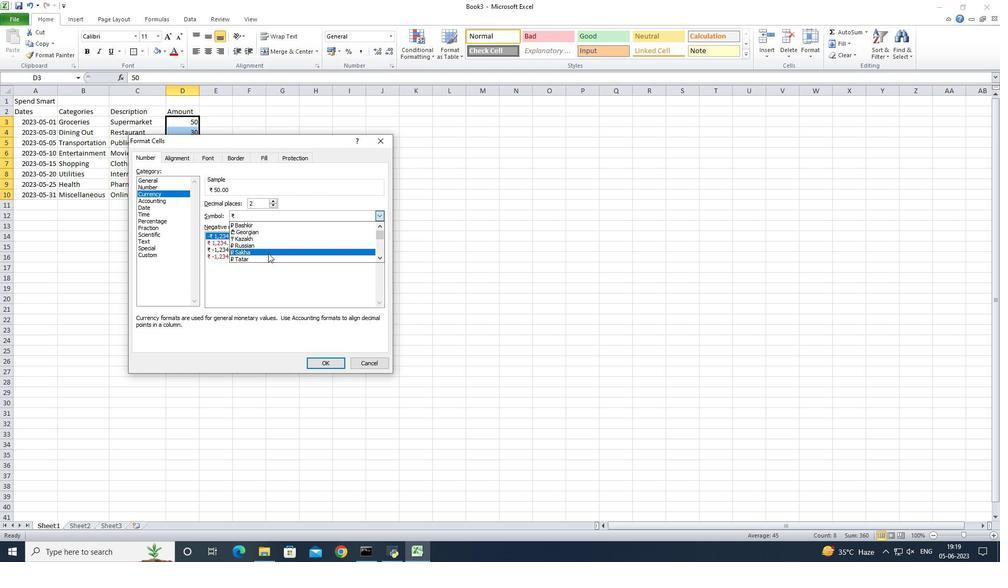 
Action: Mouse scrolled (268, 253) with delta (0, 0)
Screenshot: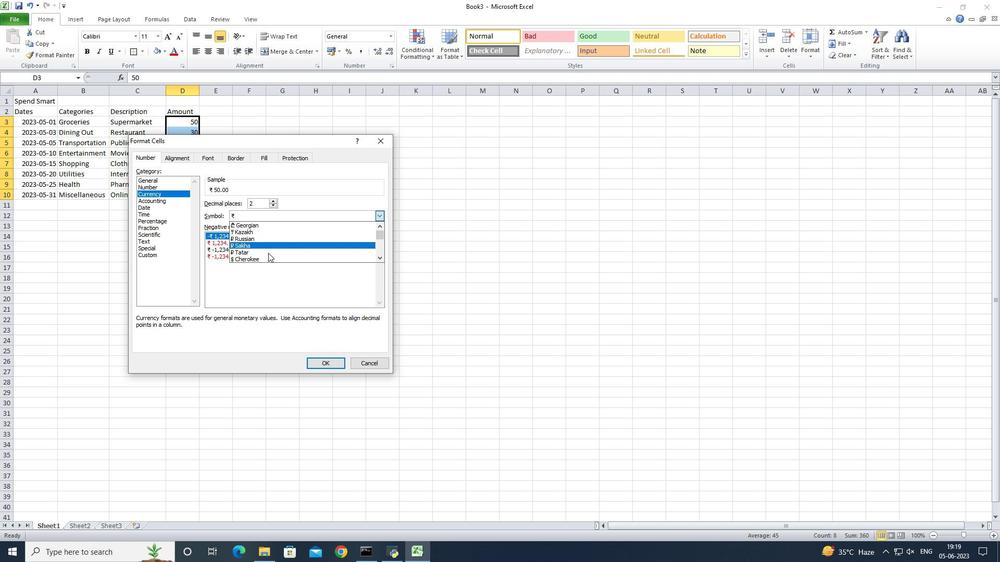 
Action: Mouse scrolled (268, 252) with delta (0, 0)
Screenshot: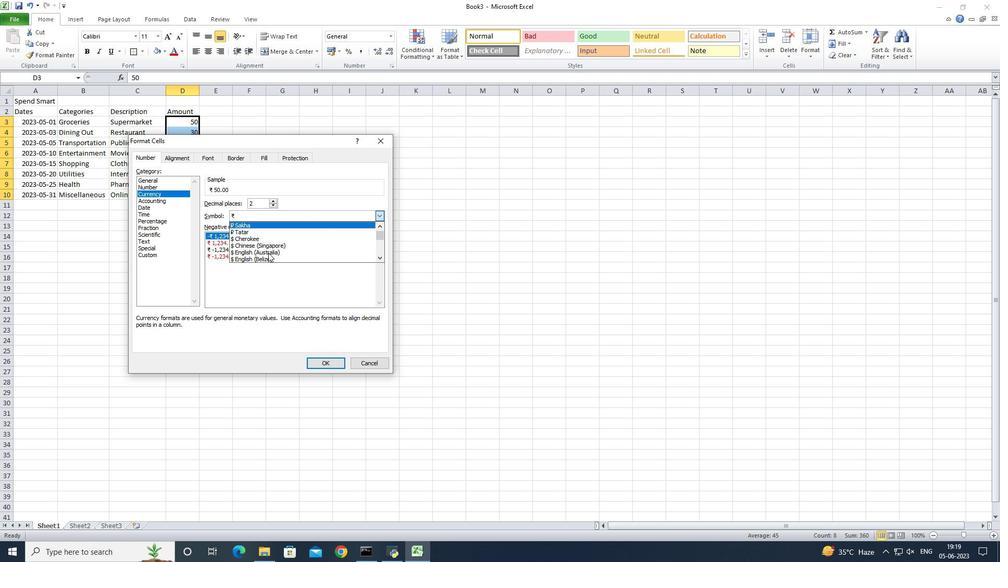 
Action: Mouse scrolled (268, 252) with delta (0, 0)
Screenshot: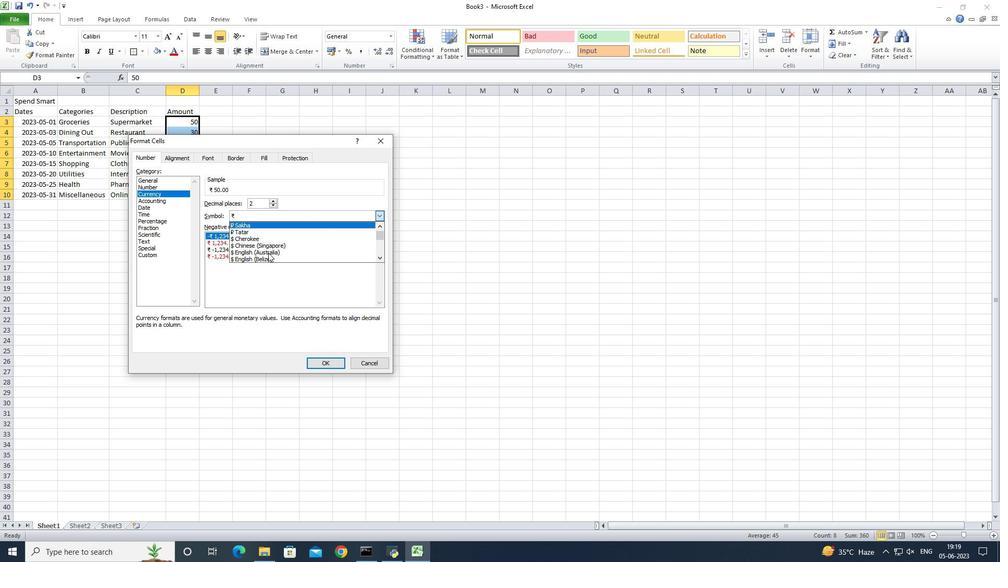 
Action: Mouse scrolled (268, 252) with delta (0, 0)
Screenshot: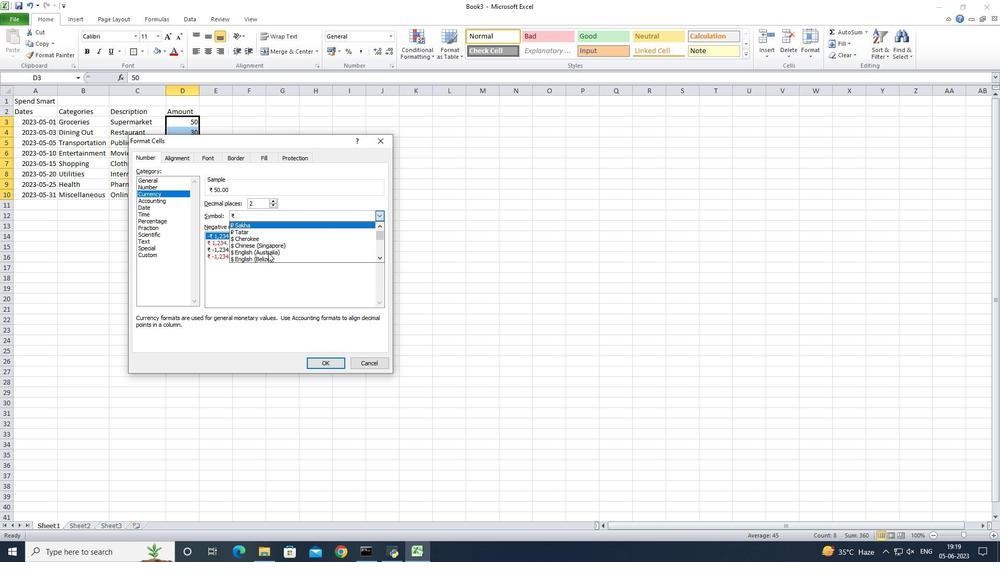 
Action: Mouse scrolled (268, 252) with delta (0, 0)
Screenshot: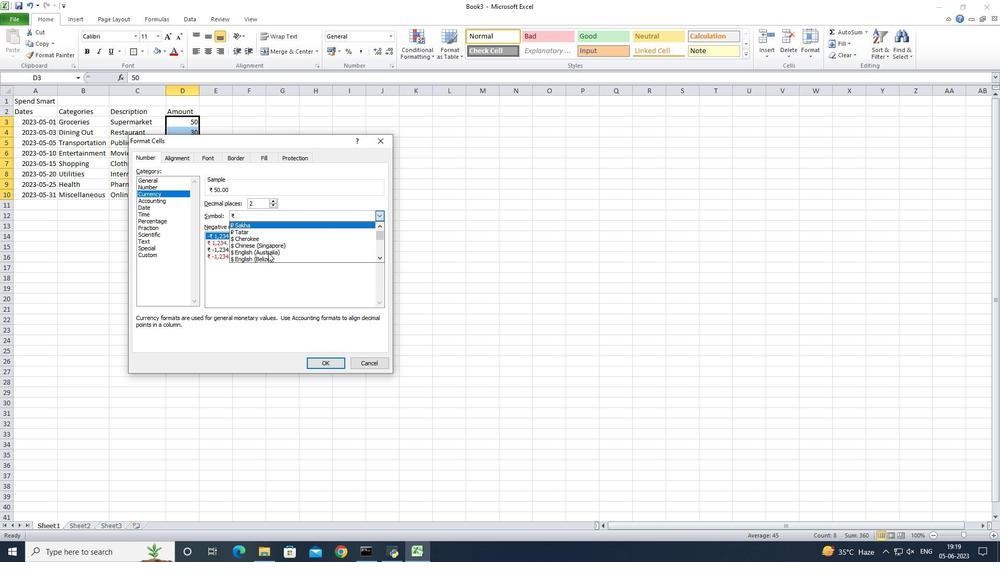 
Action: Mouse scrolled (268, 252) with delta (0, 0)
Screenshot: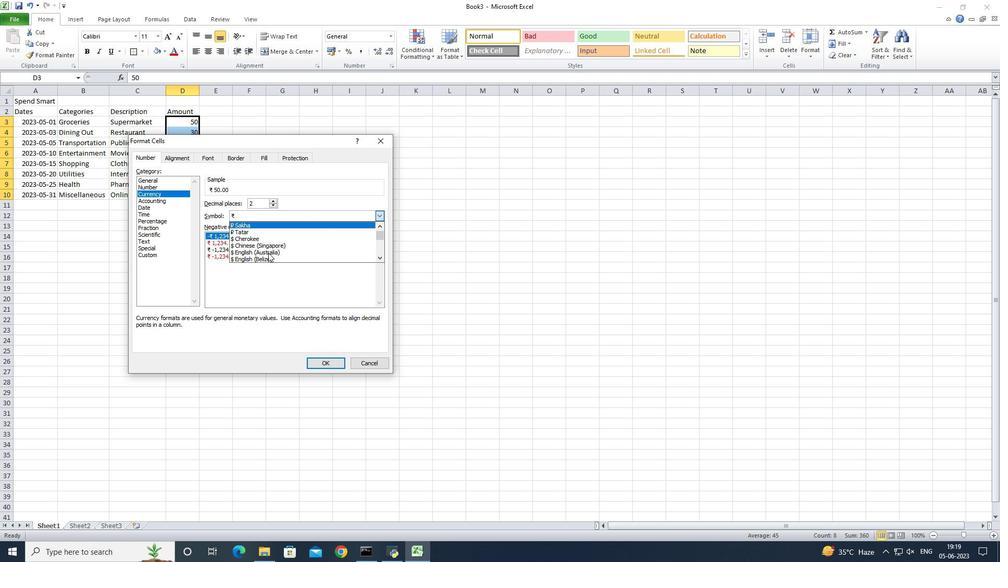 
Action: Mouse moved to (298, 250)
Screenshot: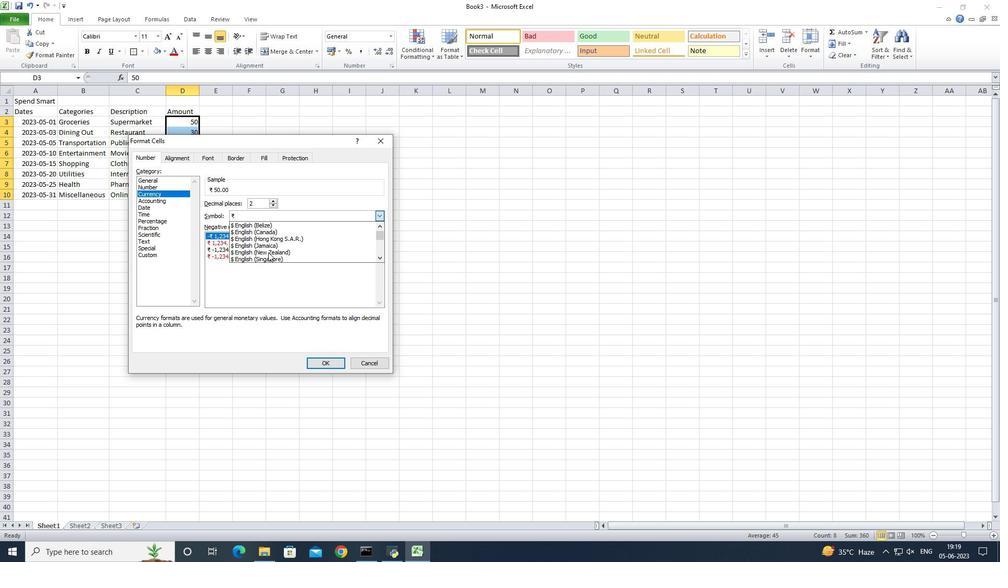 
Action: Mouse scrolled (298, 250) with delta (0, 0)
Screenshot: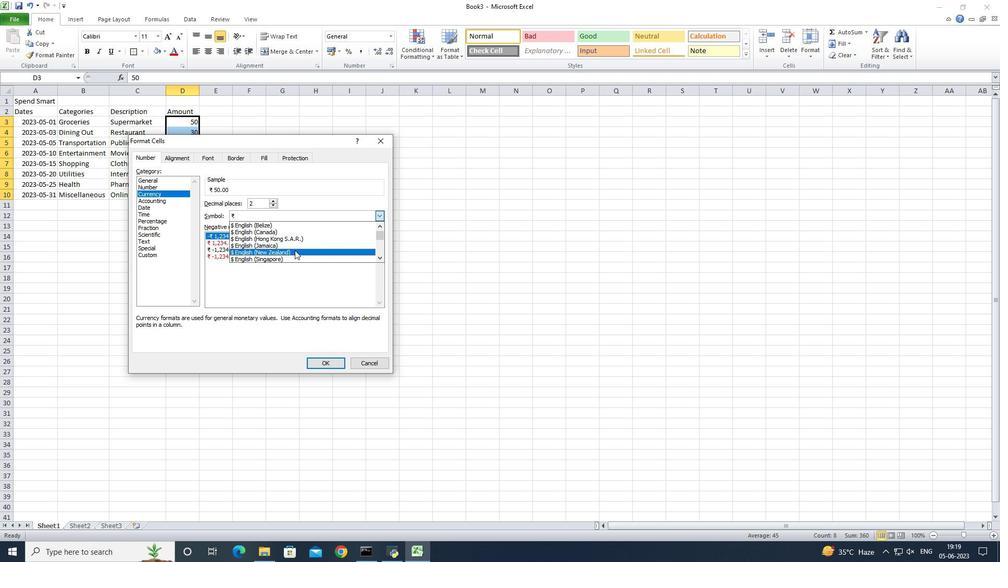 
Action: Mouse scrolled (298, 250) with delta (0, 0)
Screenshot: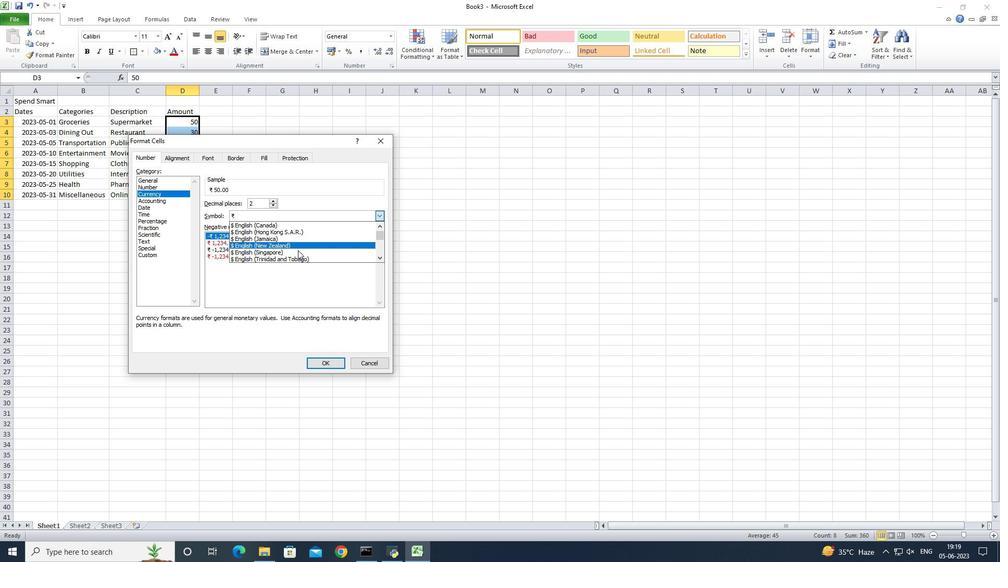 
Action: Mouse moved to (255, 256)
Screenshot: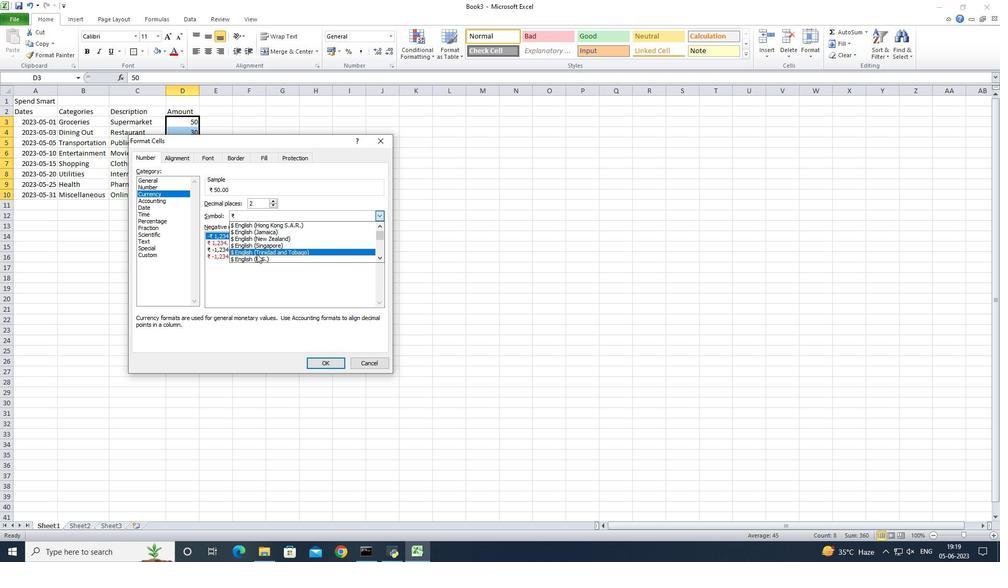 
Action: Mouse scrolled (255, 256) with delta (0, 0)
Screenshot: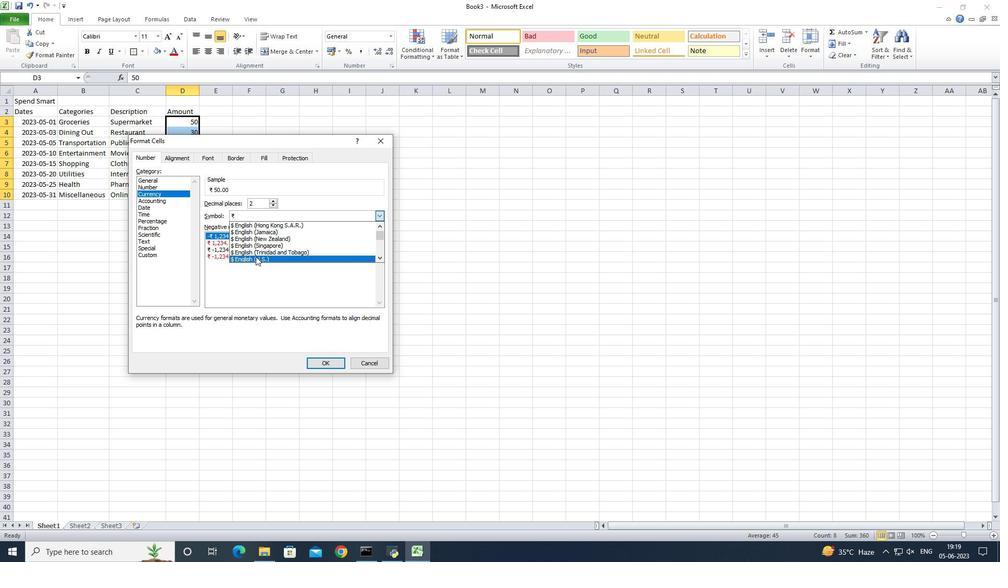 
Action: Mouse moved to (295, 253)
Screenshot: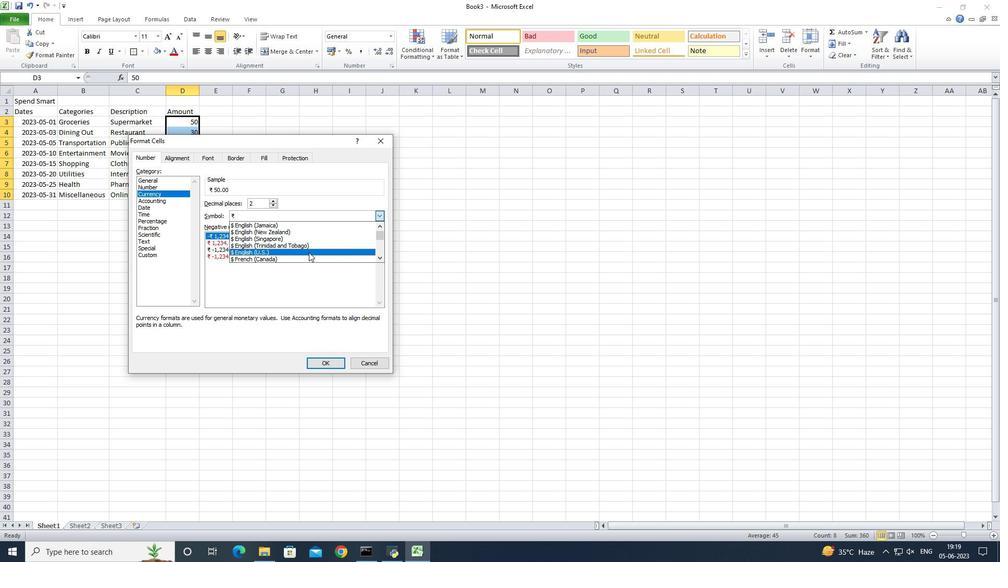 
Action: Mouse pressed left at (295, 253)
Screenshot: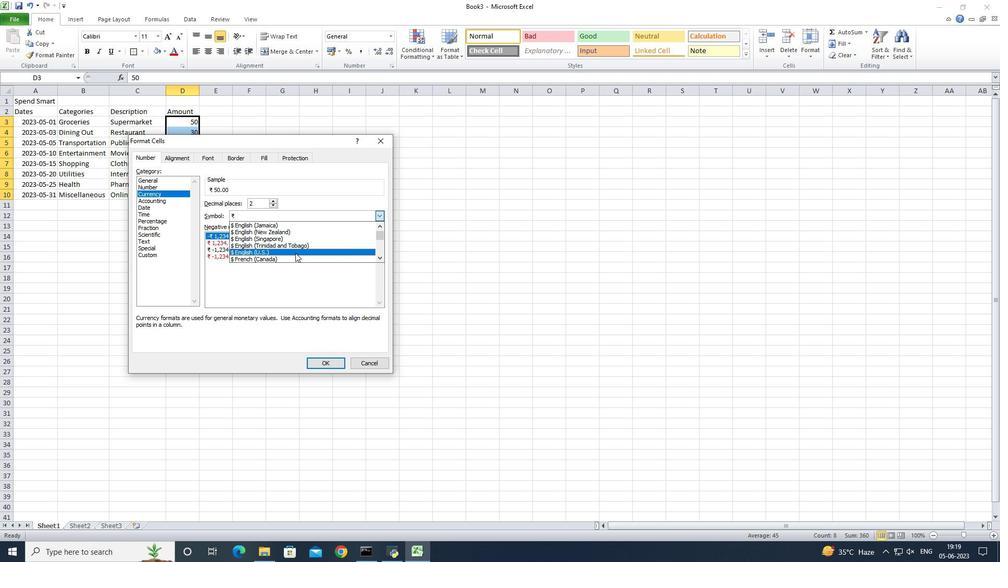 
Action: Mouse moved to (329, 363)
Screenshot: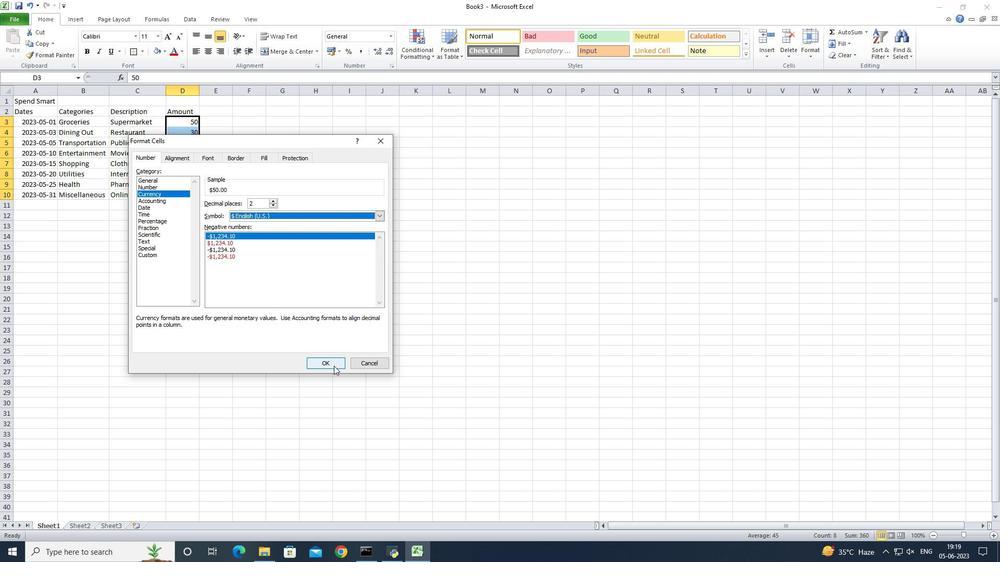 
Action: Mouse pressed left at (329, 363)
Screenshot: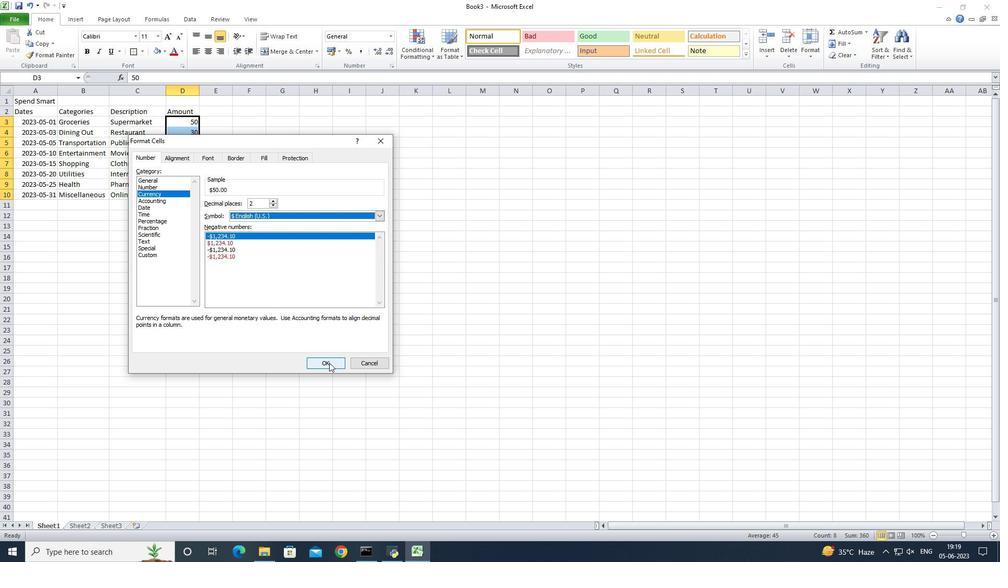 
Action: Mouse moved to (191, 234)
Screenshot: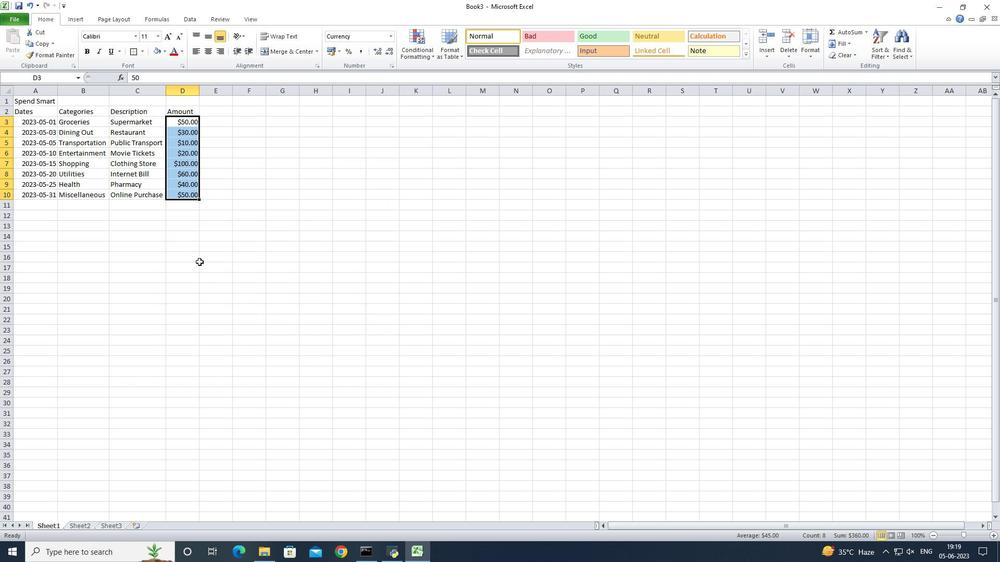 
Action: Key pressed <Key.shift>ctrl+S<Key.backspace><Key.shift>Expense<Key.space><Key.shift>Log<Key.space><Key.shift>Spreadsheet<Key.space><Key.shift>Wrkbook<Key.left><Key.left><Key.left><Key.left><Key.left><Key.left>o
Screenshot: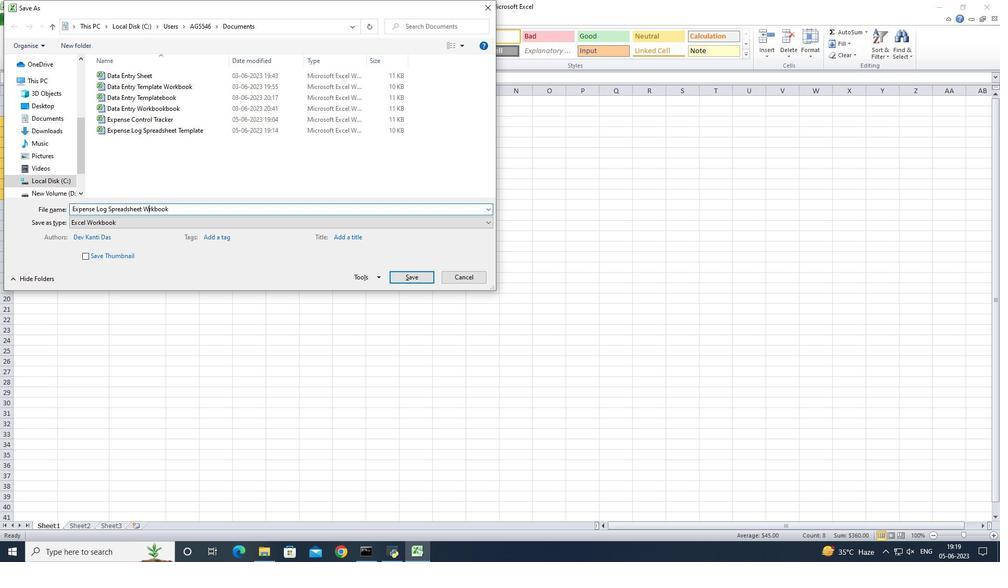 
Action: Mouse moved to (423, 280)
Screenshot: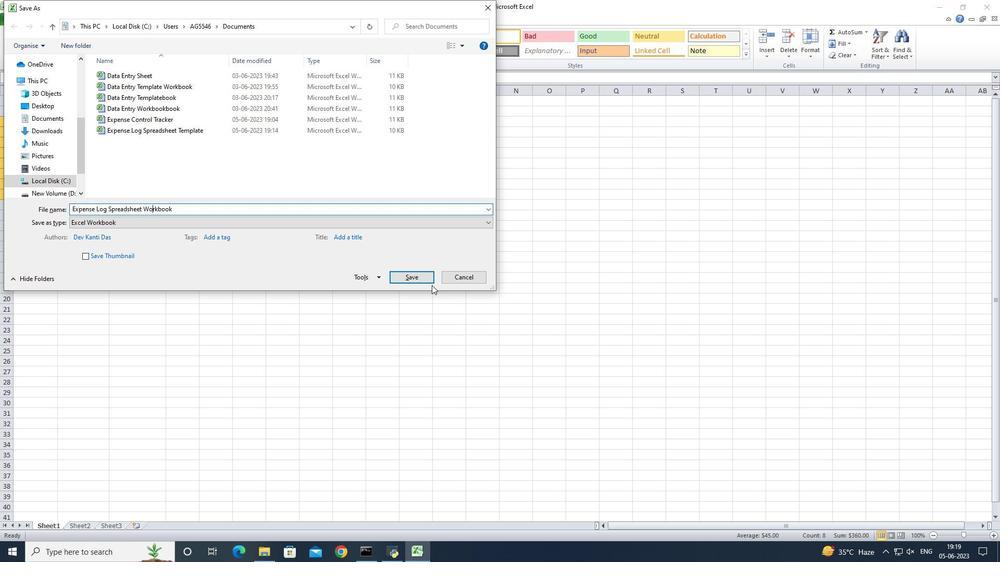 
Action: Mouse pressed left at (423, 280)
Screenshot: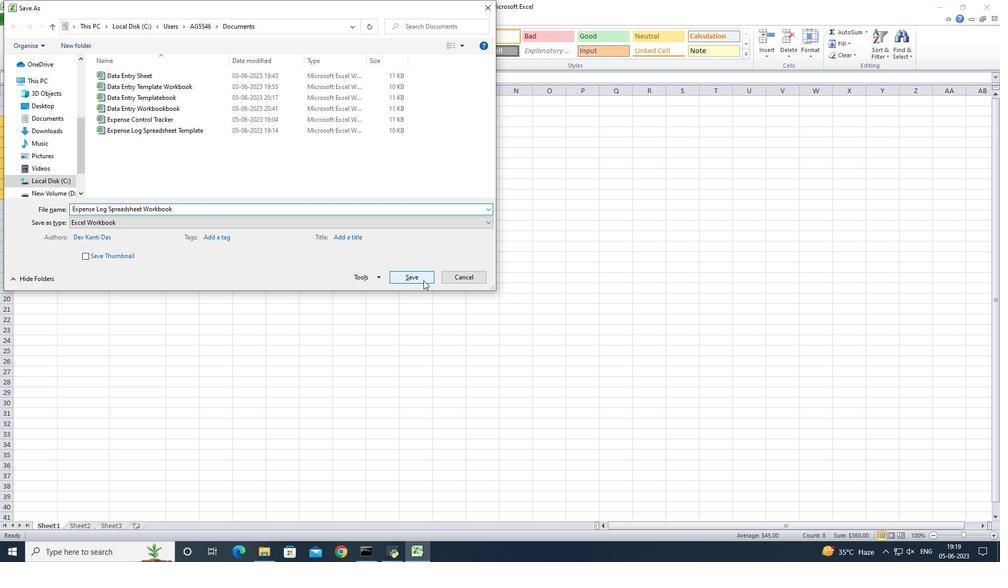 
Action: Mouse moved to (99, 106)
Screenshot: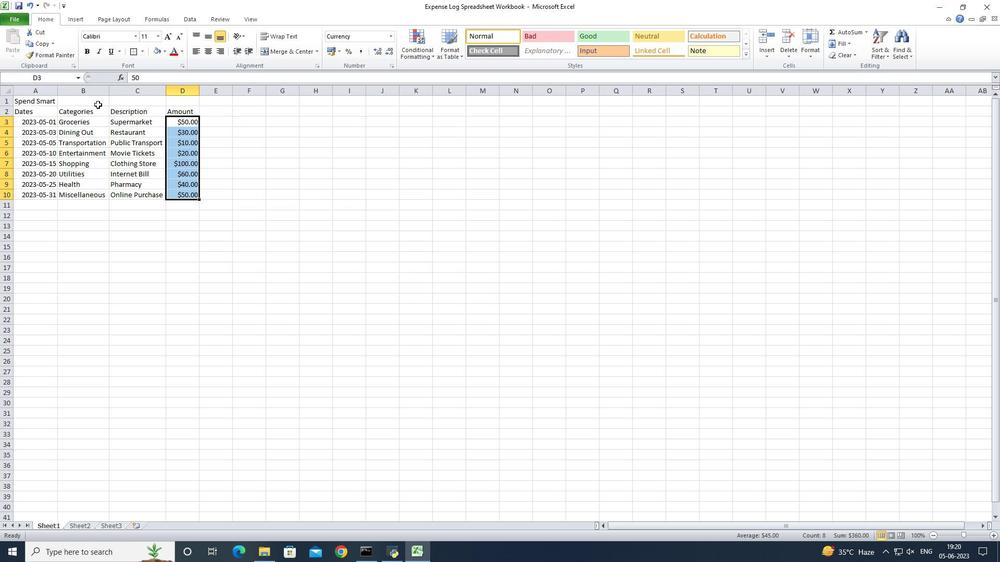 
